 Task: Find connections with filter location Koforidua with filter topic #Feminismwith filter profile language German with filter current company Simplify Healthcare with filter school MVJ College of Engineering, Bangalore, India with filter industry Savings Institutions with filter service category AssistanceAdvertising with filter keywords title Financial Analyst
Action: Mouse moved to (160, 227)
Screenshot: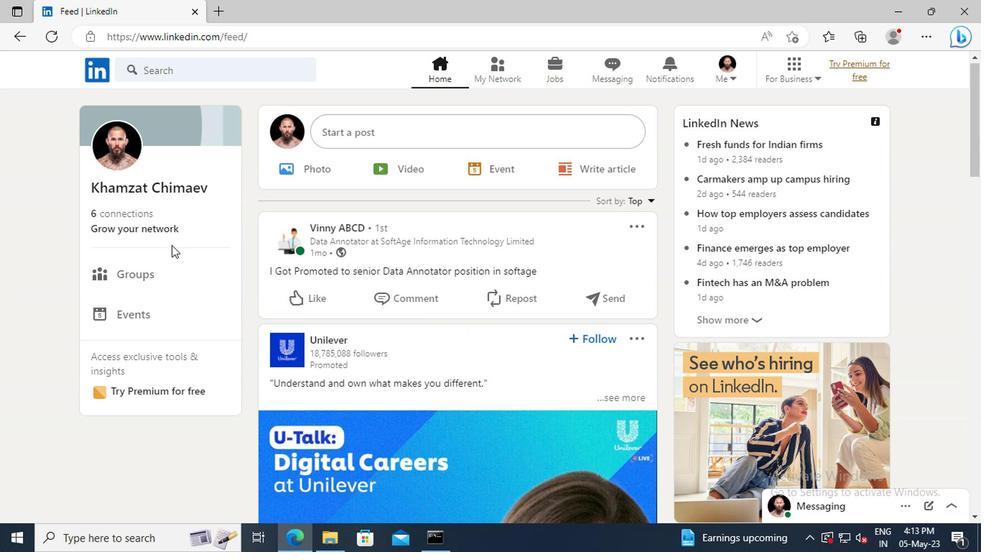 
Action: Mouse pressed left at (160, 227)
Screenshot: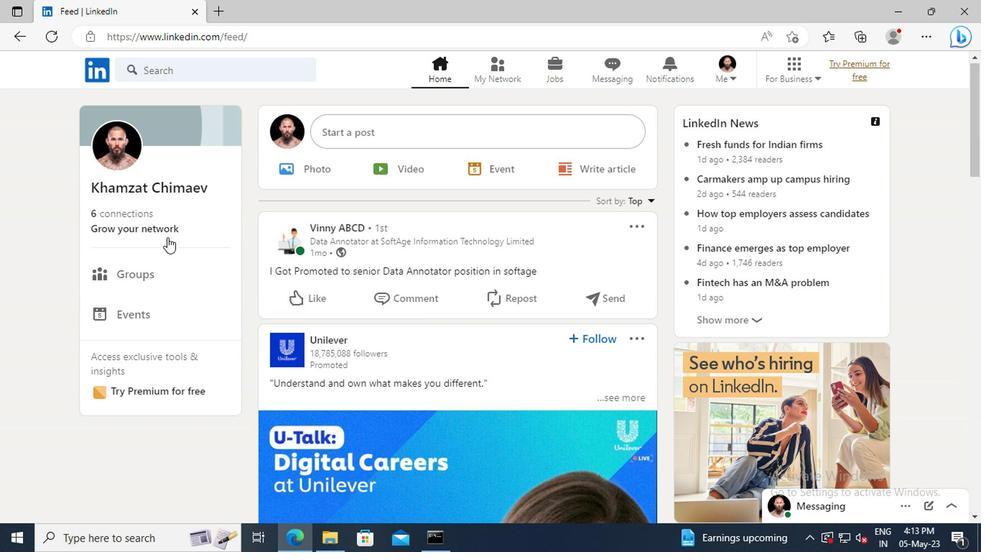 
Action: Mouse moved to (160, 150)
Screenshot: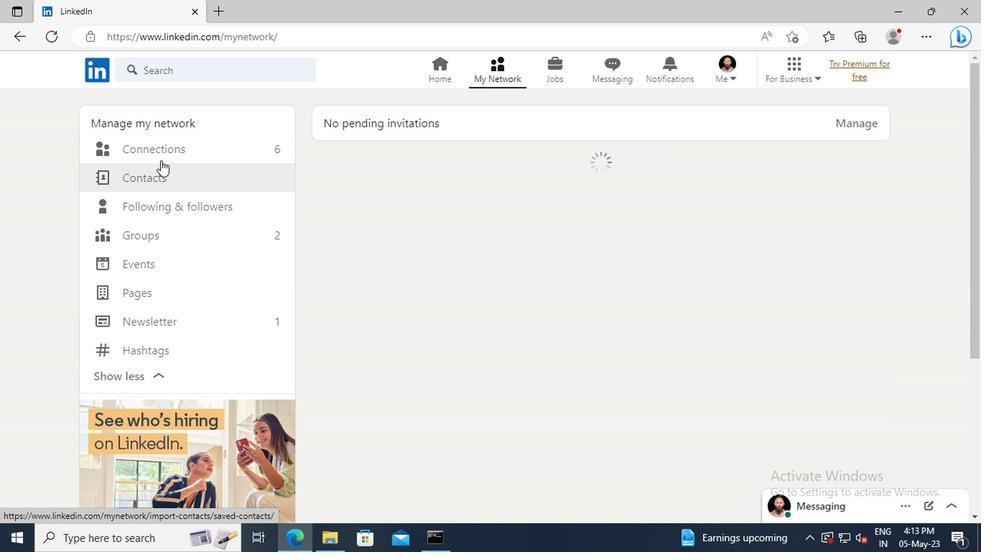 
Action: Mouse pressed left at (160, 150)
Screenshot: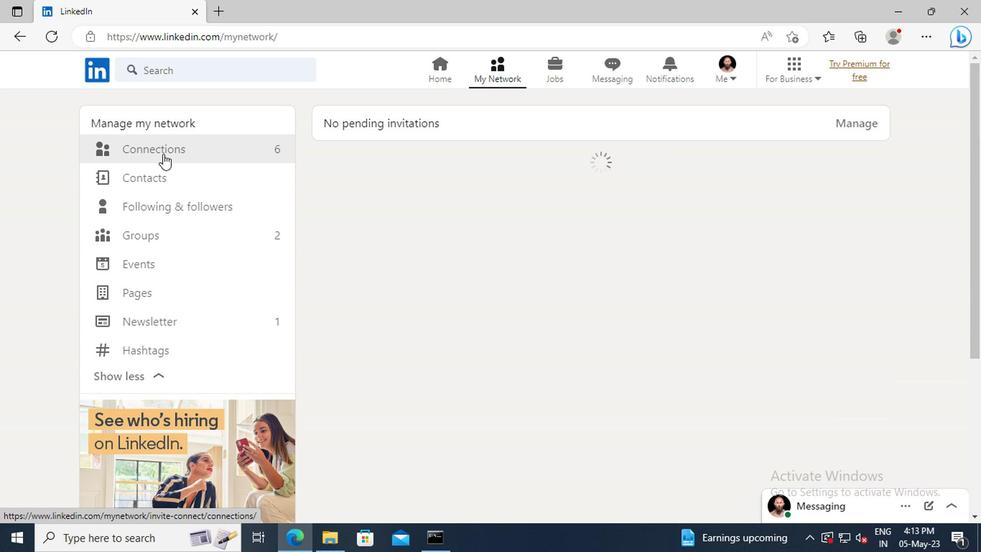 
Action: Mouse moved to (571, 150)
Screenshot: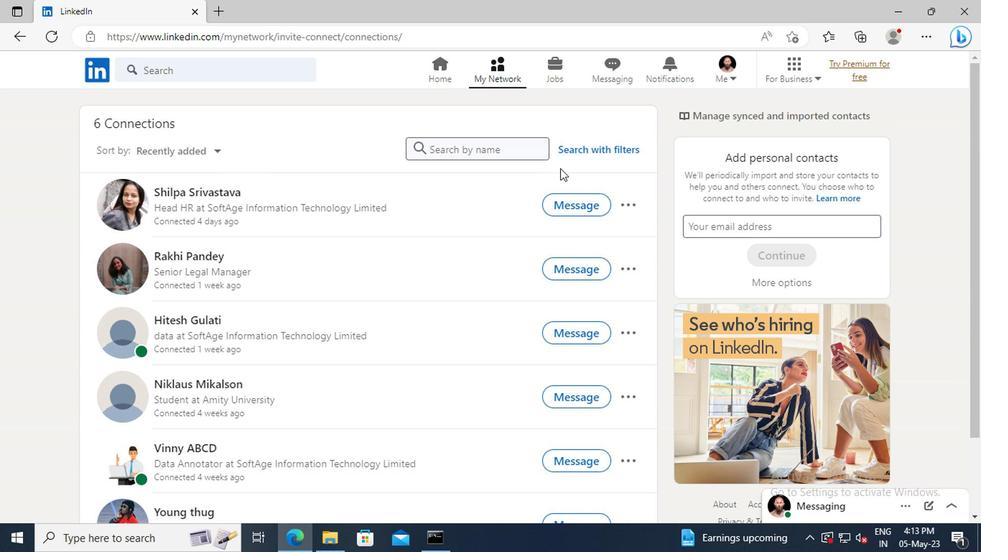 
Action: Mouse pressed left at (571, 150)
Screenshot: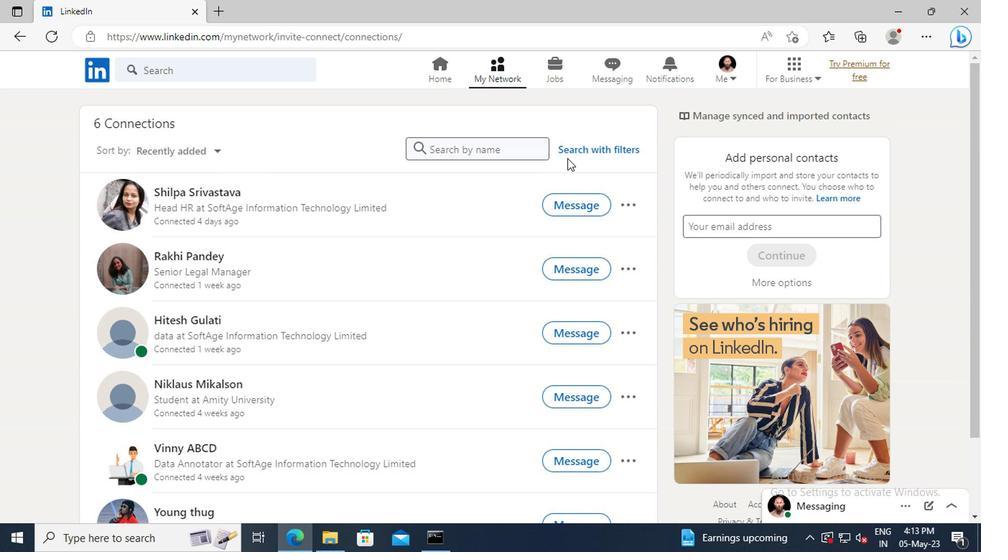 
Action: Mouse moved to (542, 114)
Screenshot: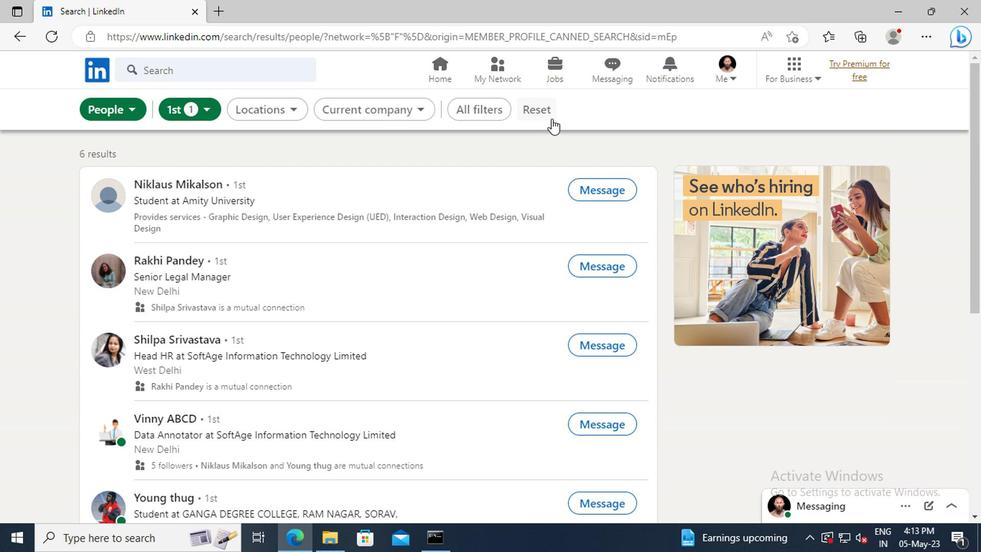 
Action: Mouse pressed left at (542, 114)
Screenshot: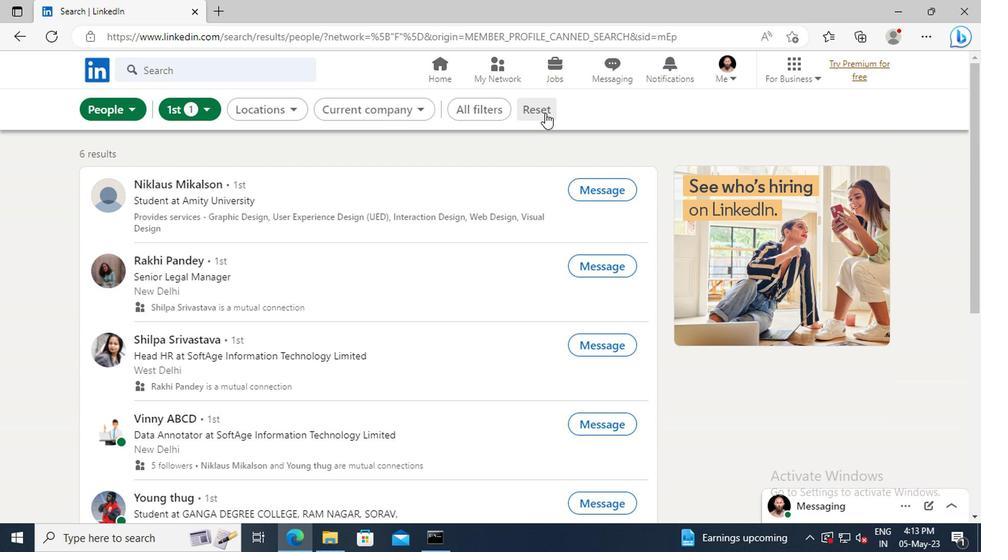 
Action: Mouse moved to (519, 114)
Screenshot: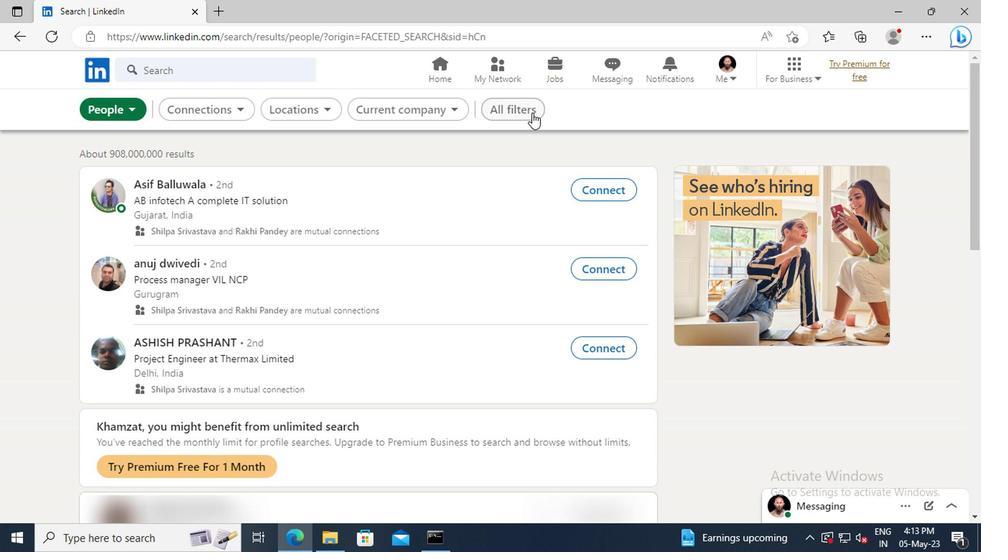 
Action: Mouse pressed left at (519, 114)
Screenshot: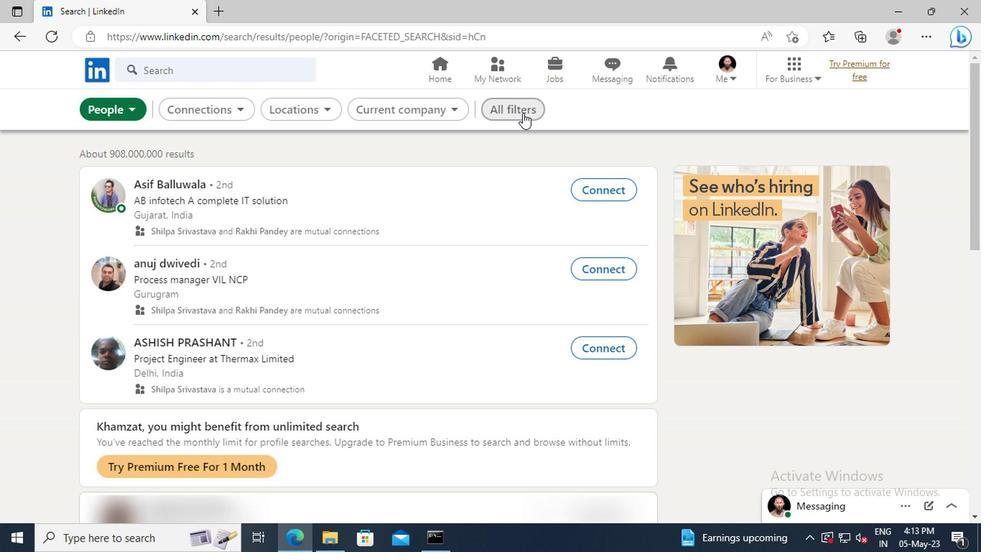 
Action: Mouse moved to (770, 274)
Screenshot: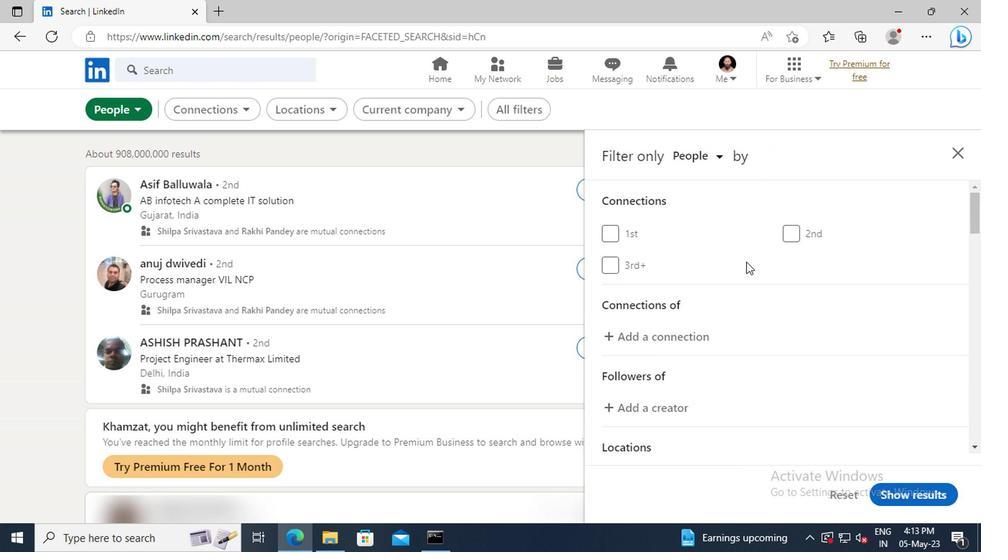 
Action: Mouse scrolled (770, 273) with delta (0, -1)
Screenshot: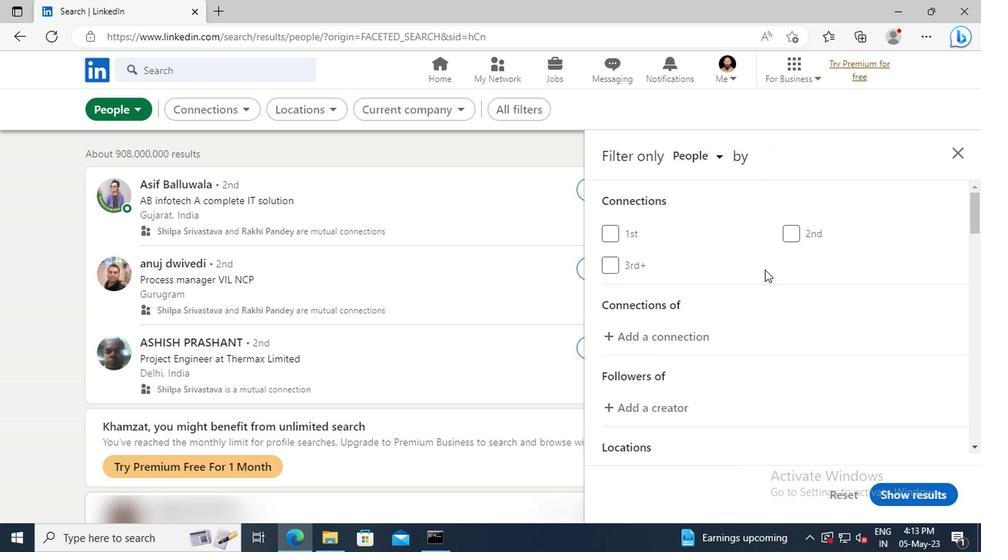 
Action: Mouse scrolled (770, 273) with delta (0, -1)
Screenshot: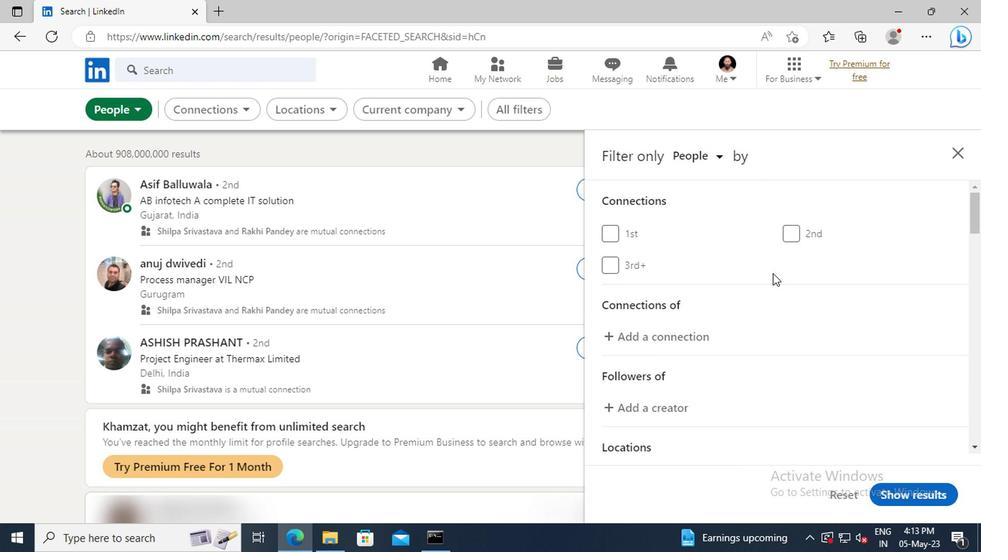 
Action: Mouse scrolled (770, 273) with delta (0, -1)
Screenshot: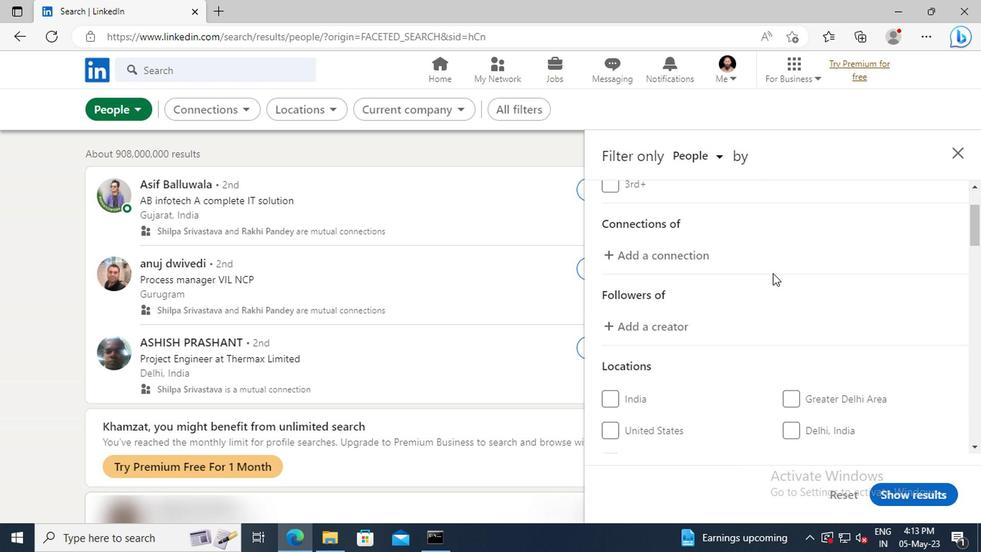 
Action: Mouse scrolled (770, 273) with delta (0, -1)
Screenshot: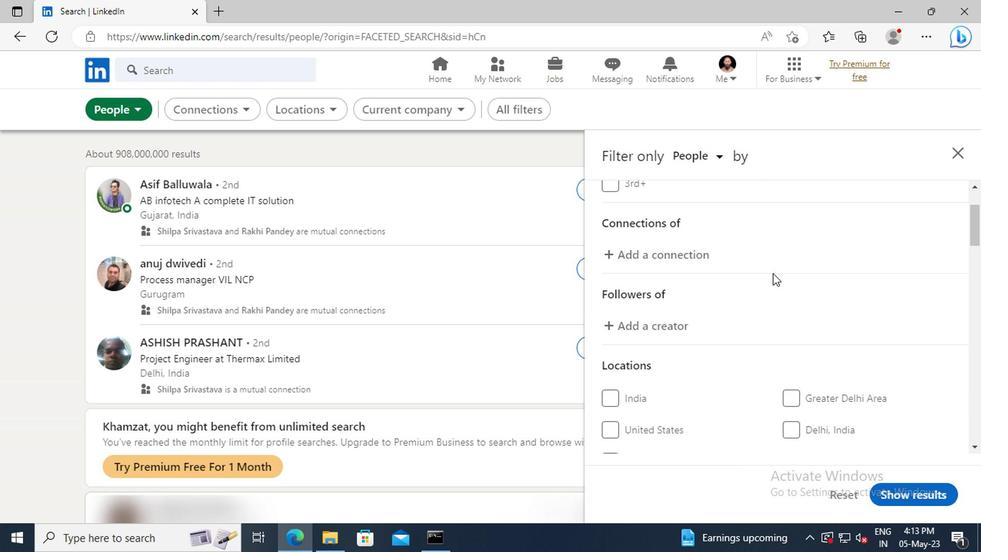 
Action: Mouse scrolled (770, 273) with delta (0, -1)
Screenshot: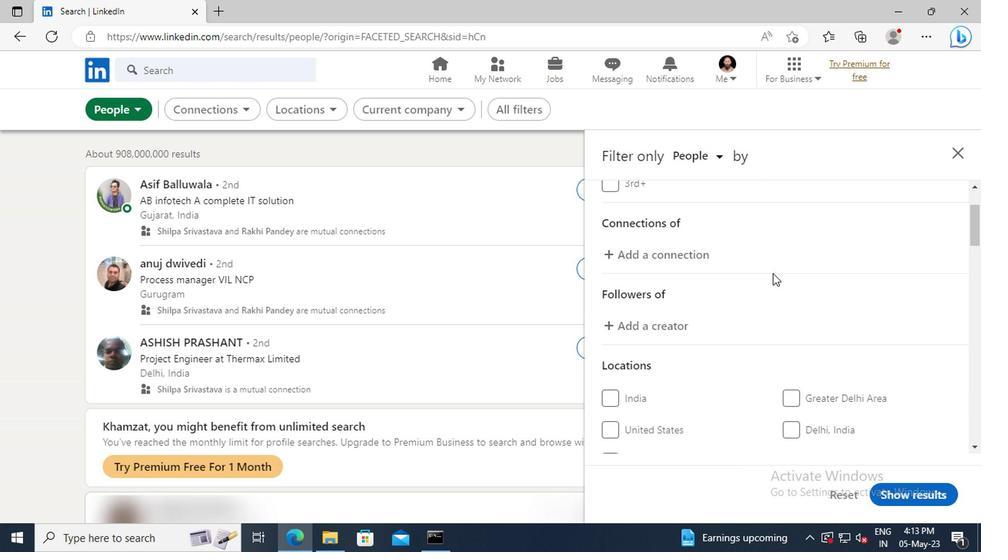 
Action: Mouse scrolled (770, 273) with delta (0, -1)
Screenshot: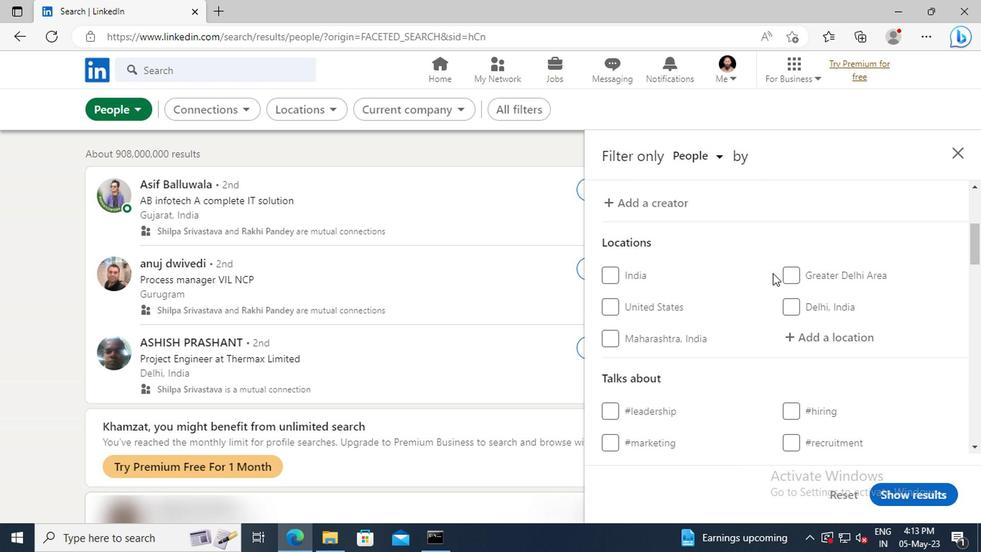 
Action: Mouse moved to (792, 297)
Screenshot: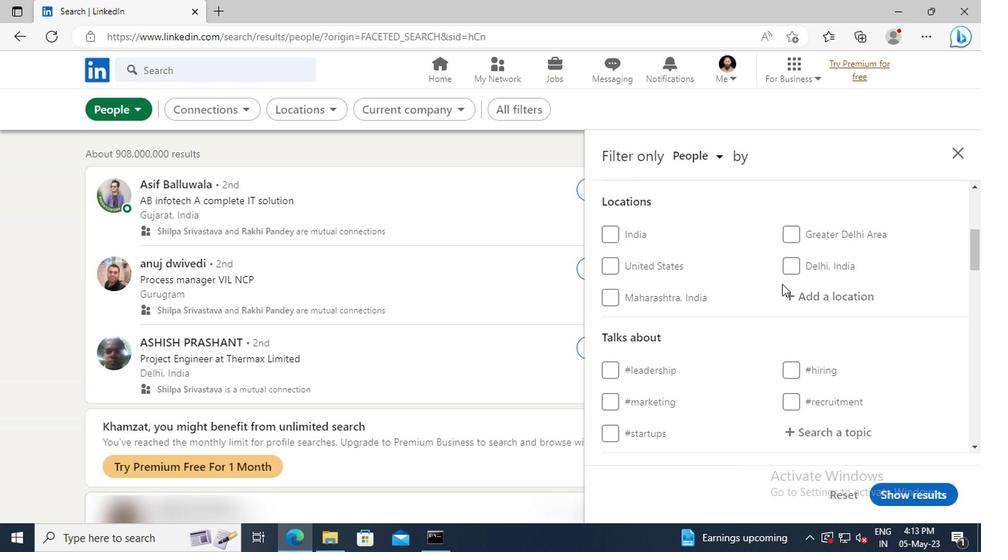 
Action: Mouse pressed left at (792, 297)
Screenshot: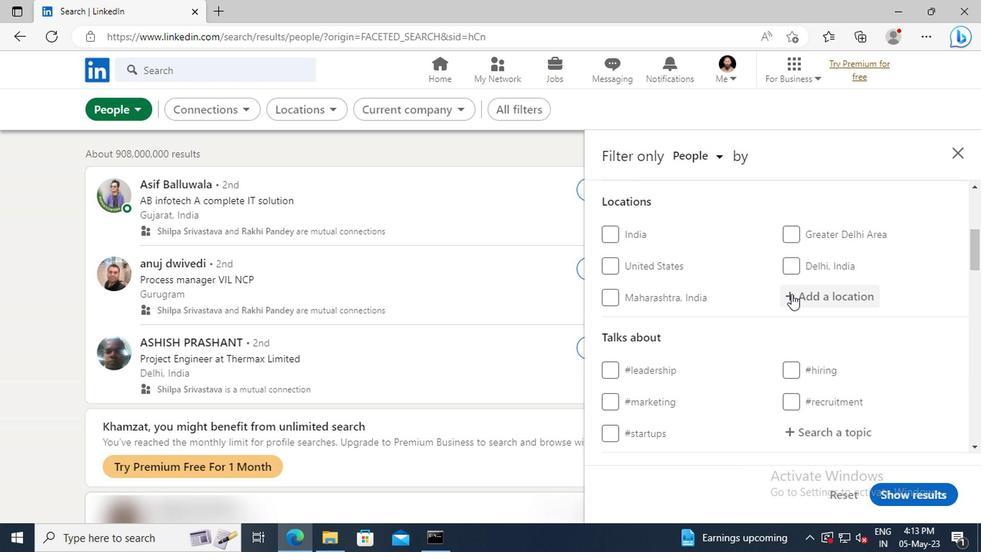 
Action: Key pressed <Key.shift>KOFORIDUA<Key.enter>
Screenshot: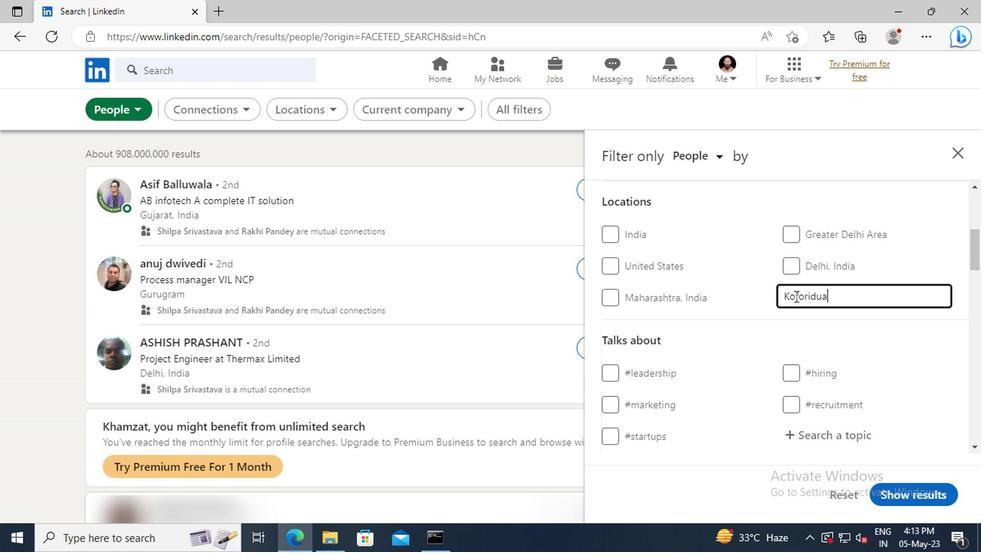 
Action: Mouse scrolled (792, 296) with delta (0, -1)
Screenshot: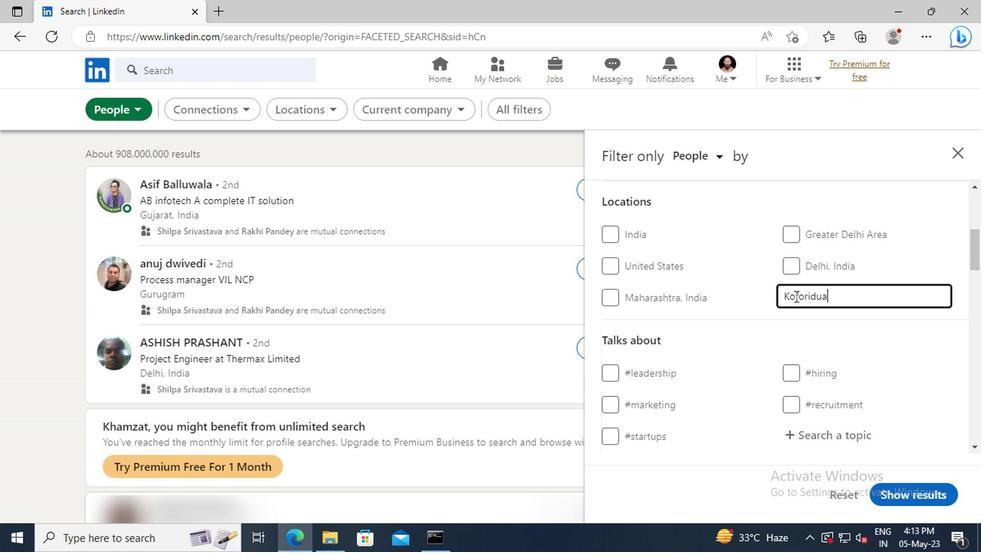 
Action: Mouse scrolled (792, 296) with delta (0, -1)
Screenshot: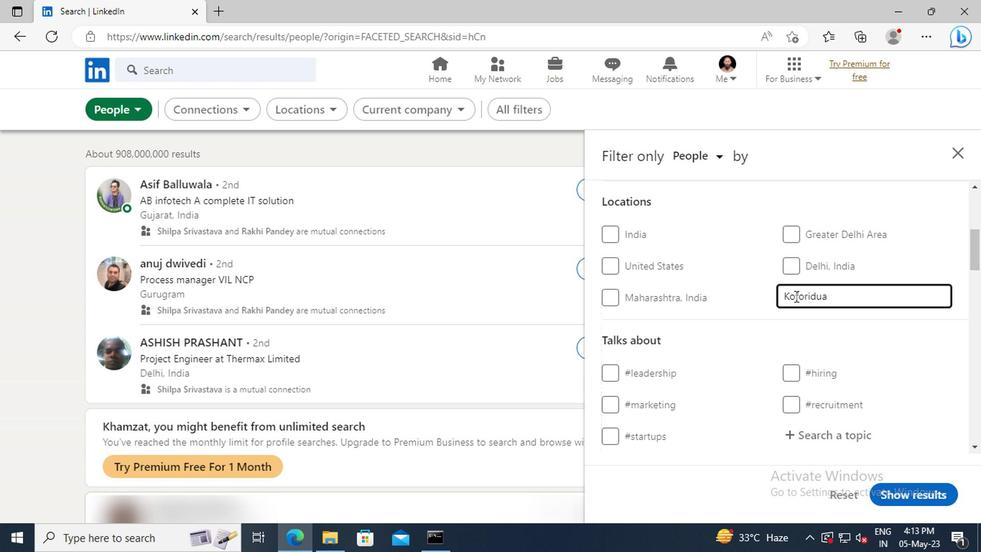 
Action: Mouse scrolled (792, 296) with delta (0, -1)
Screenshot: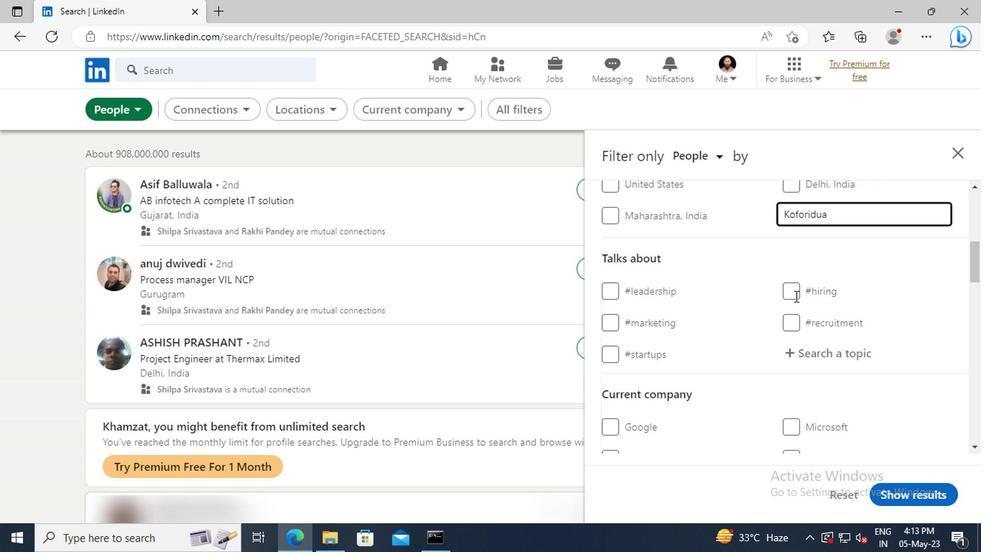 
Action: Mouse moved to (797, 310)
Screenshot: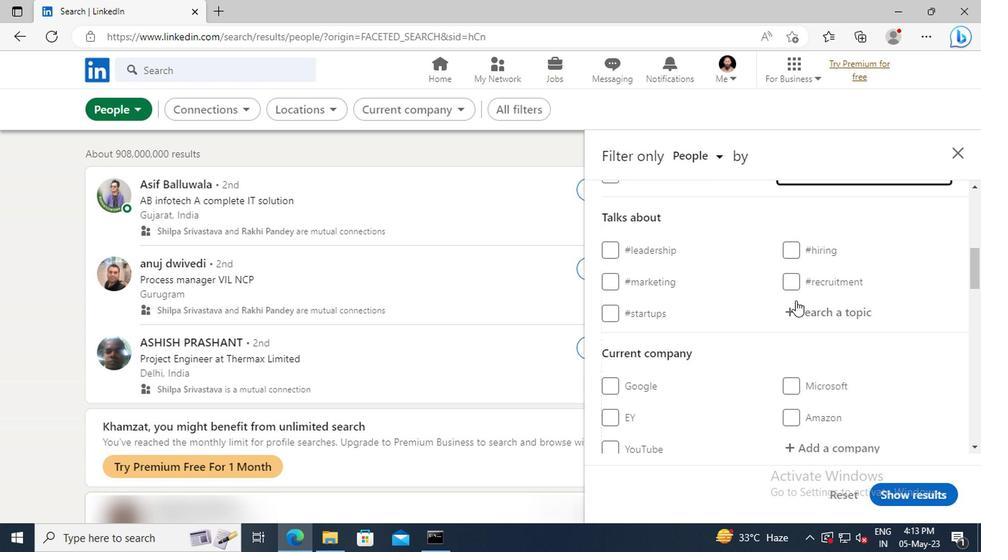 
Action: Mouse pressed left at (797, 310)
Screenshot: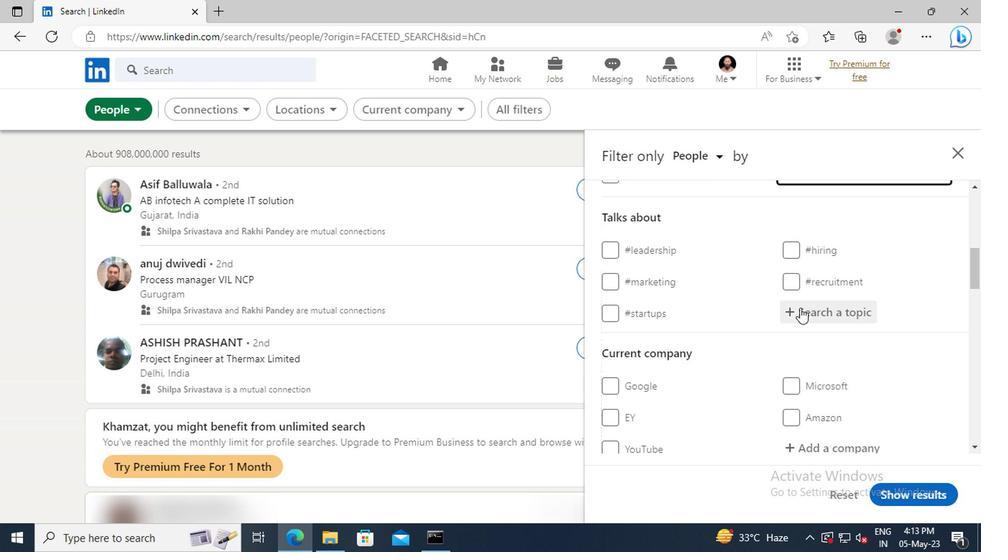 
Action: Key pressed <Key.shift>FEMINISM
Screenshot: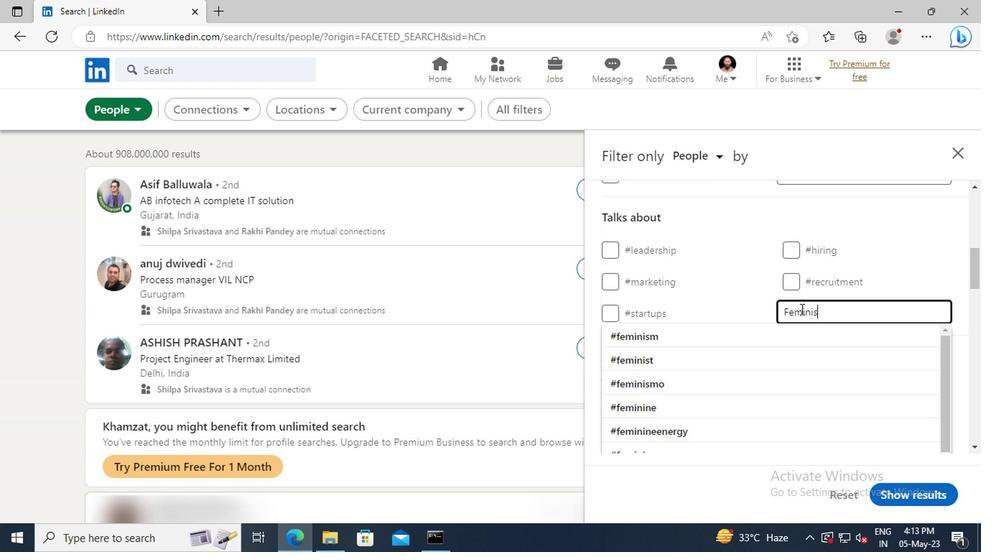 
Action: Mouse moved to (798, 332)
Screenshot: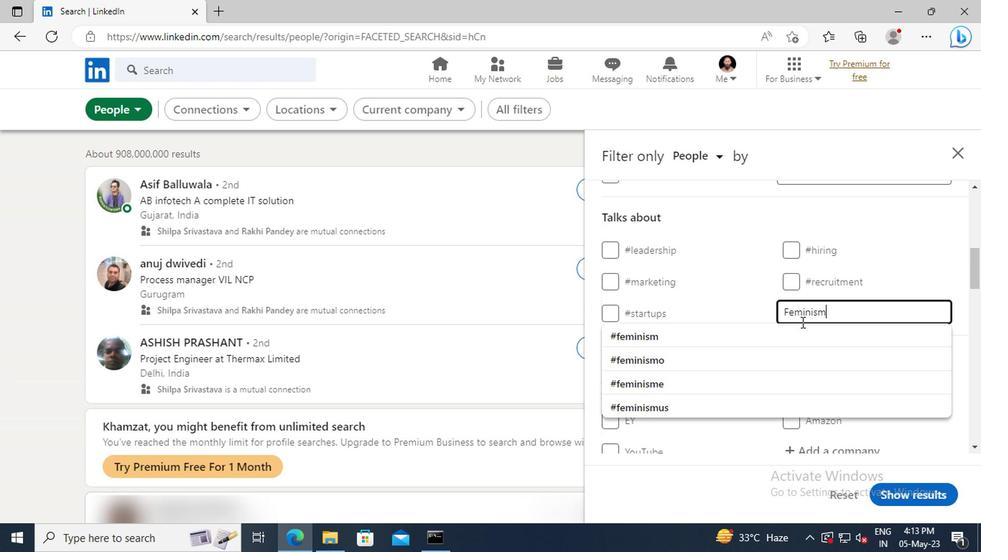 
Action: Mouse pressed left at (798, 332)
Screenshot: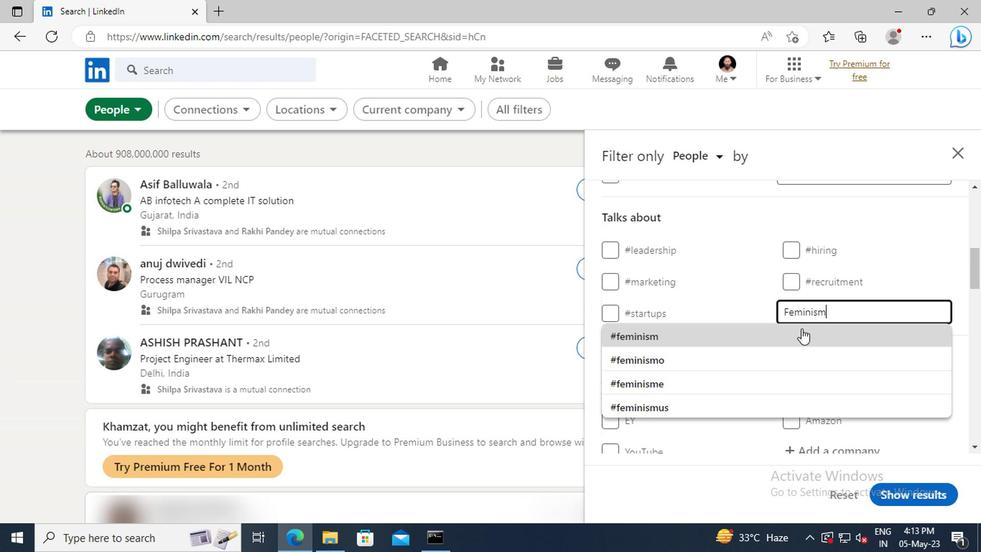 
Action: Mouse scrolled (798, 331) with delta (0, 0)
Screenshot: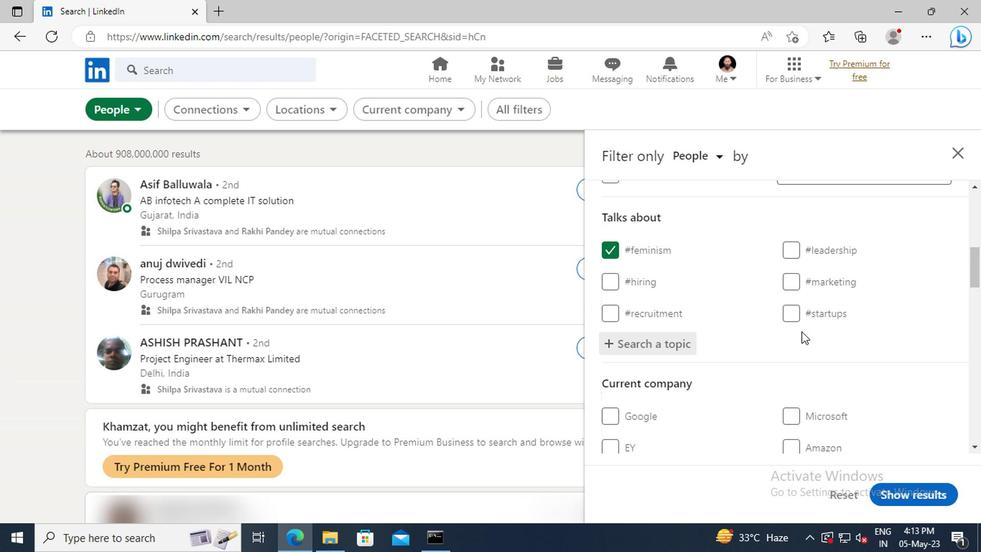 
Action: Mouse scrolled (798, 331) with delta (0, 0)
Screenshot: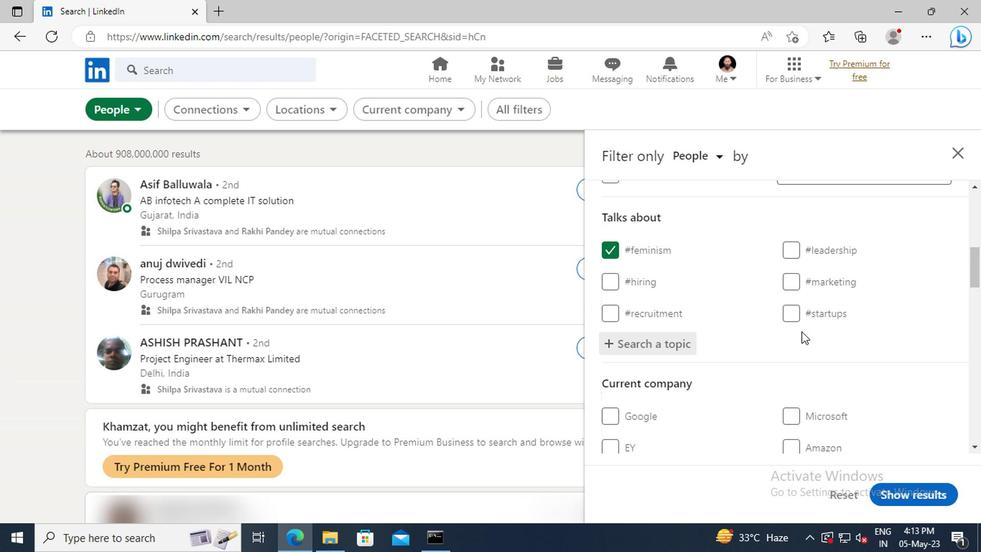 
Action: Mouse scrolled (798, 331) with delta (0, 0)
Screenshot: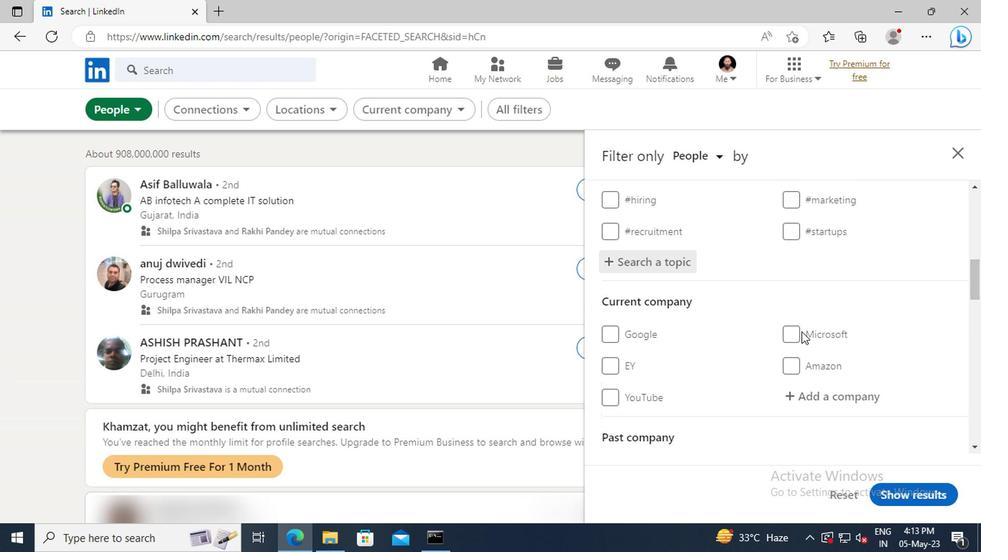 
Action: Mouse scrolled (798, 331) with delta (0, 0)
Screenshot: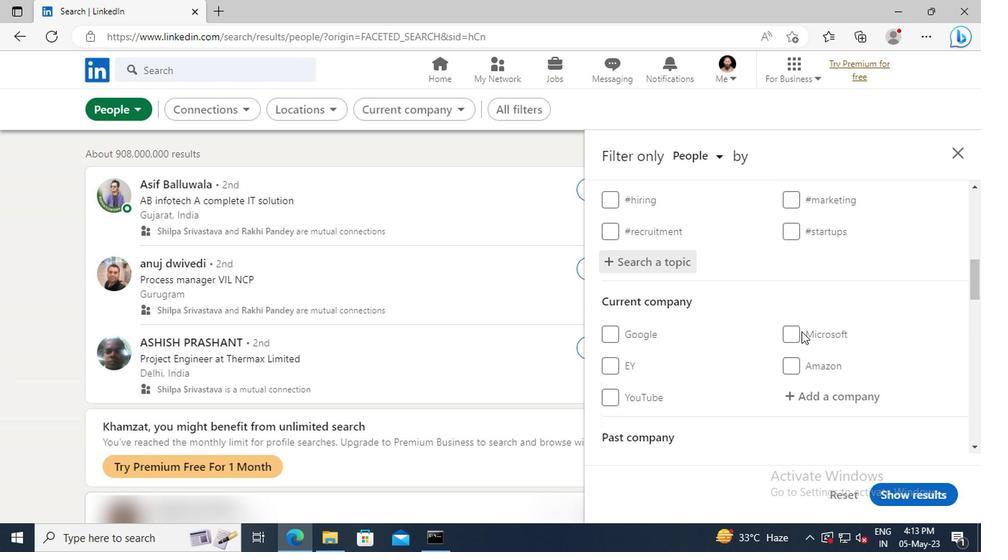 
Action: Mouse scrolled (798, 331) with delta (0, 0)
Screenshot: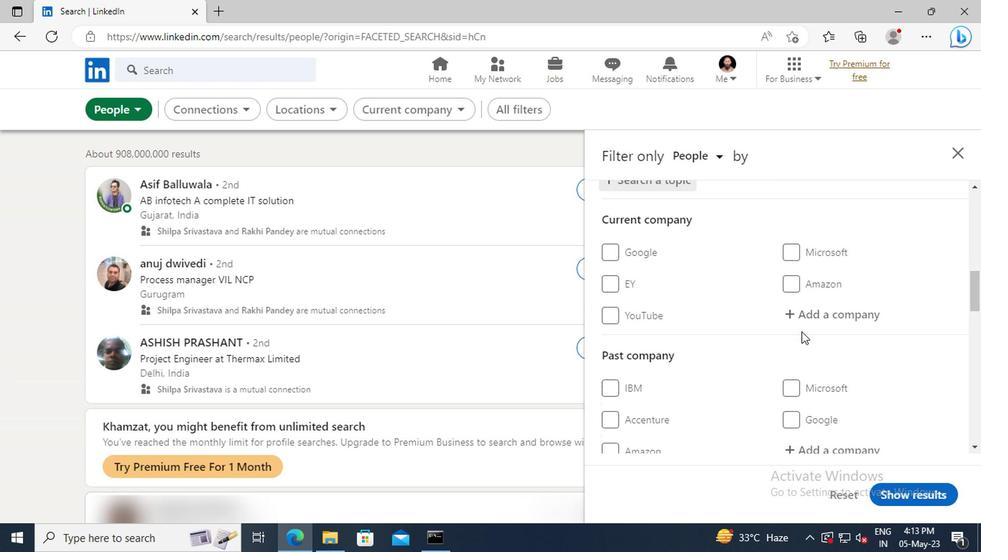 
Action: Mouse scrolled (798, 331) with delta (0, 0)
Screenshot: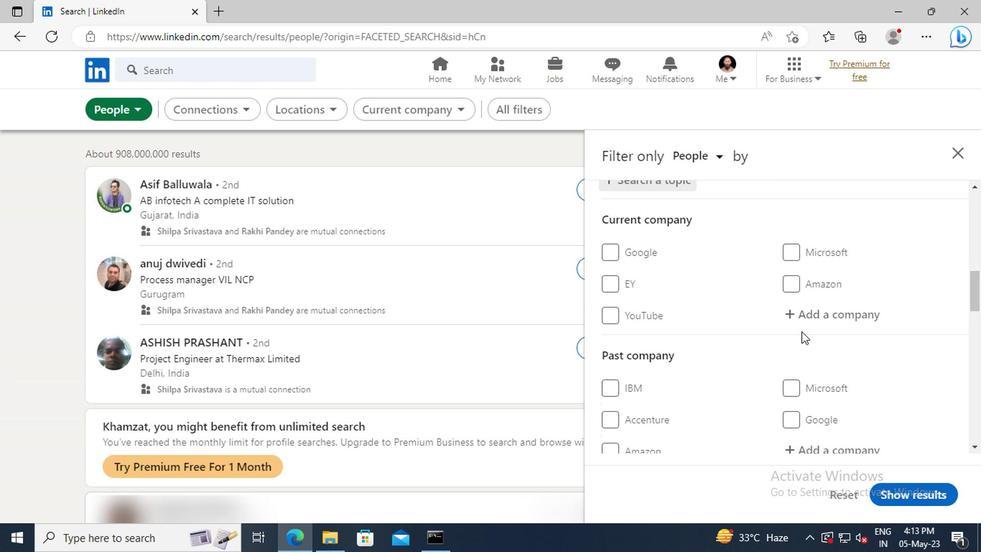 
Action: Mouse scrolled (798, 331) with delta (0, 0)
Screenshot: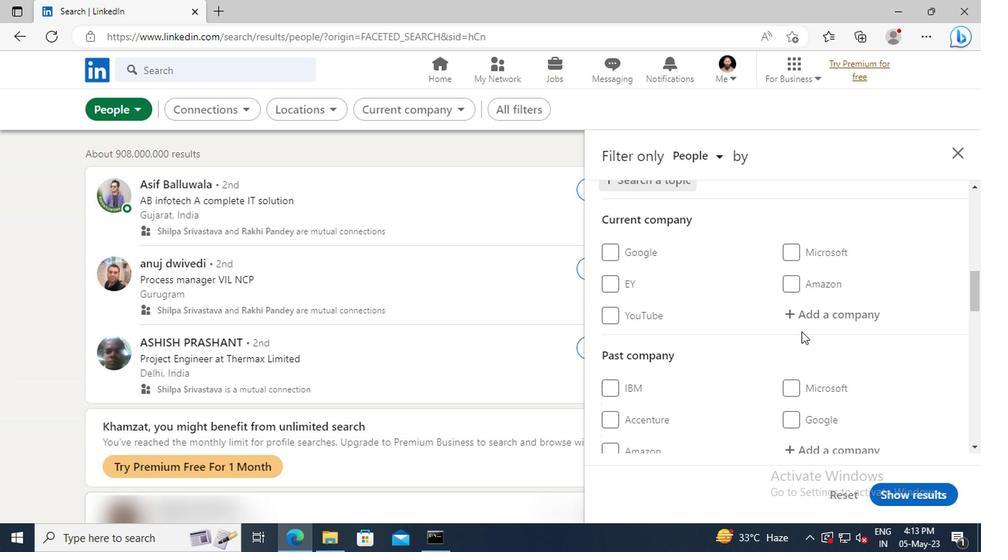 
Action: Mouse scrolled (798, 331) with delta (0, 0)
Screenshot: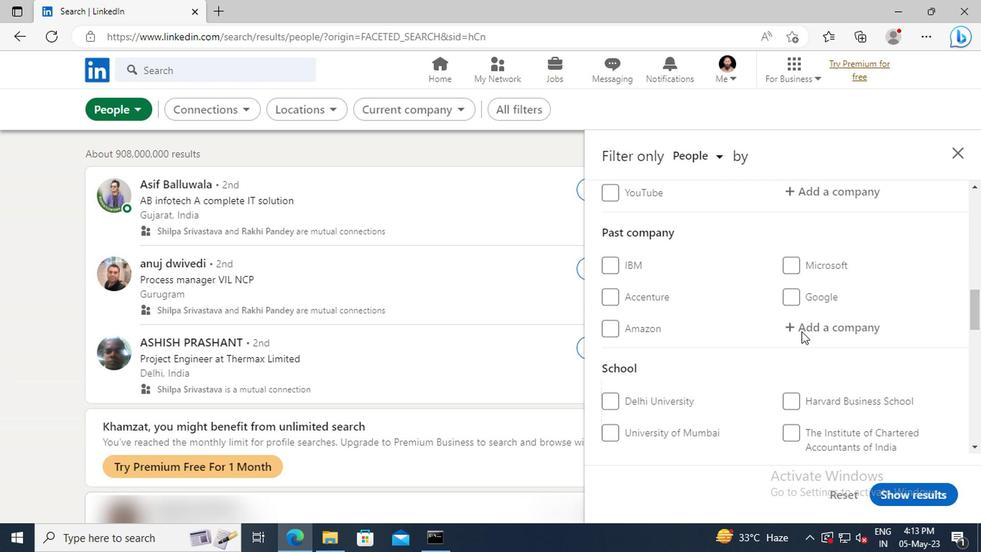 
Action: Mouse scrolled (798, 331) with delta (0, 0)
Screenshot: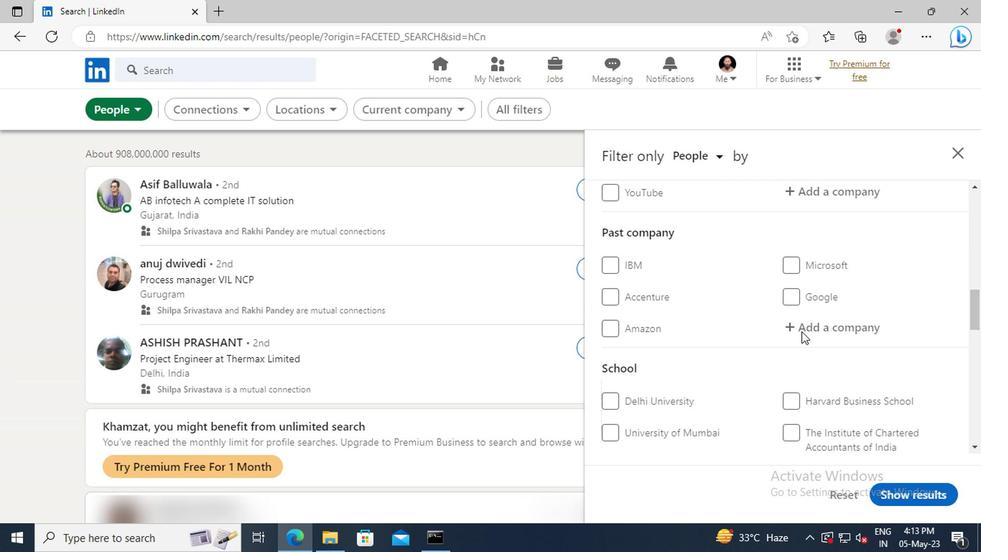 
Action: Mouse scrolled (798, 331) with delta (0, 0)
Screenshot: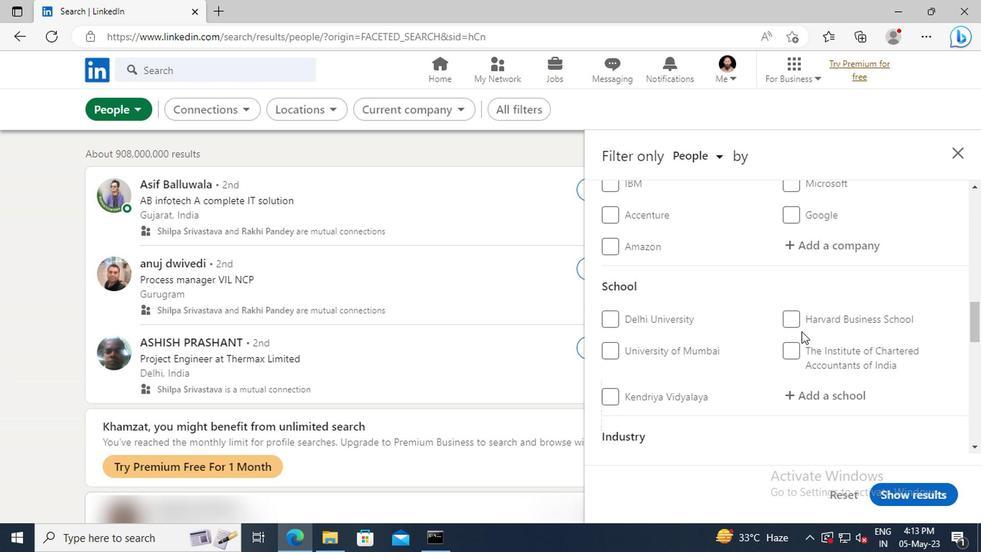 
Action: Mouse scrolled (798, 331) with delta (0, 0)
Screenshot: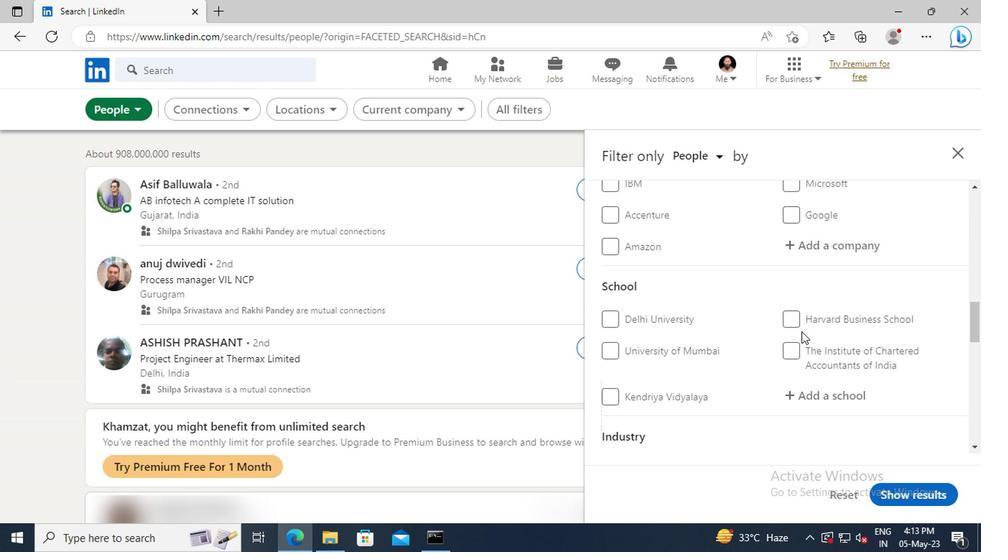 
Action: Mouse scrolled (798, 331) with delta (0, 0)
Screenshot: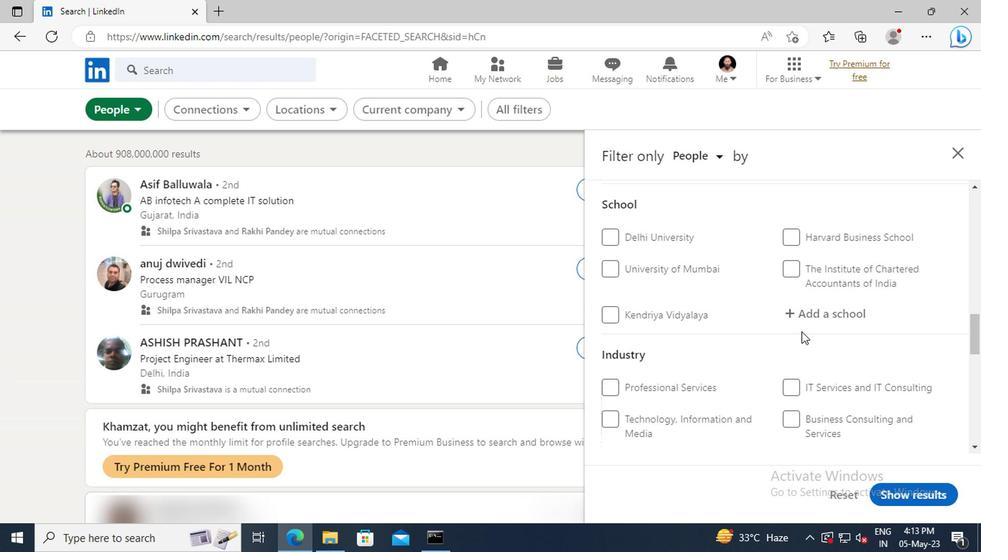 
Action: Mouse scrolled (798, 331) with delta (0, 0)
Screenshot: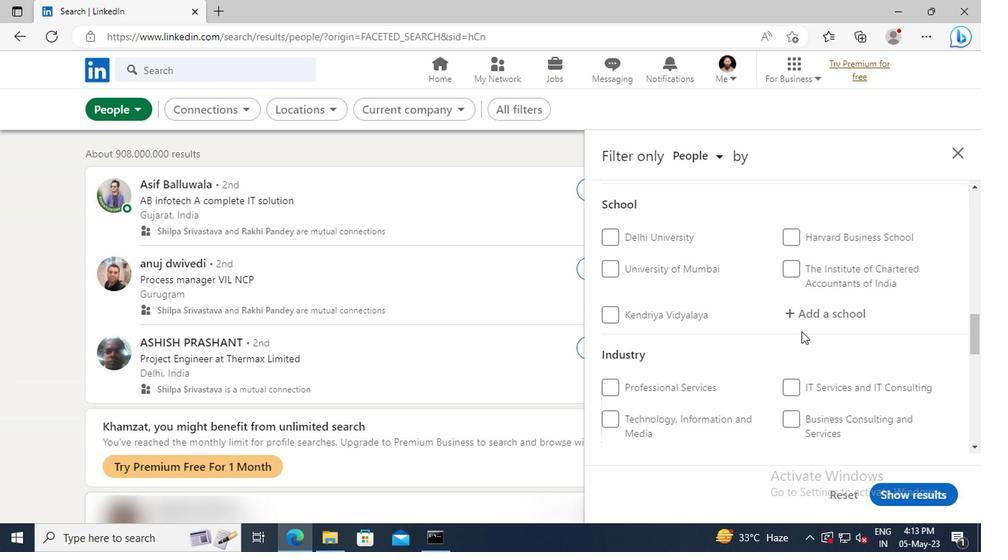 
Action: Mouse scrolled (798, 331) with delta (0, 0)
Screenshot: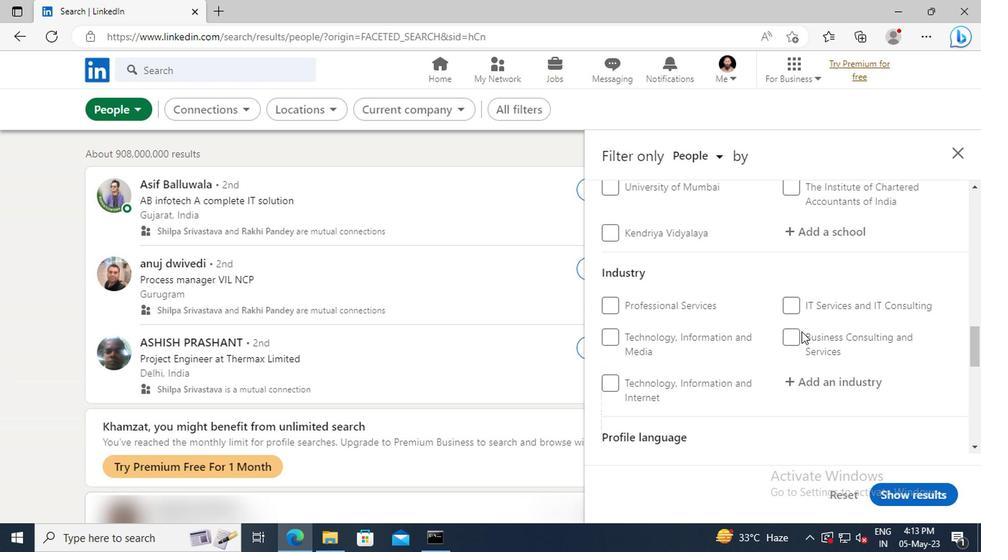 
Action: Mouse scrolled (798, 331) with delta (0, 0)
Screenshot: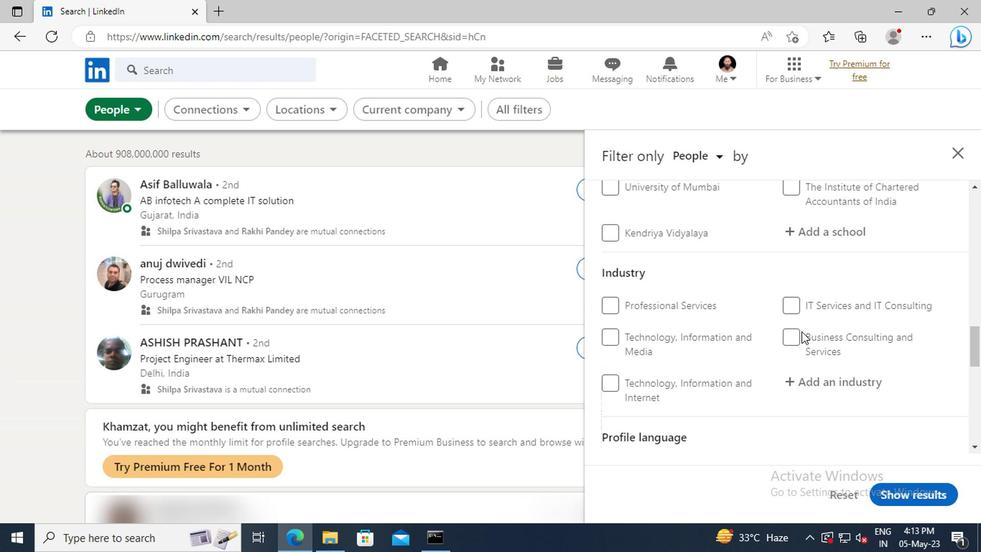 
Action: Mouse scrolled (798, 331) with delta (0, 0)
Screenshot: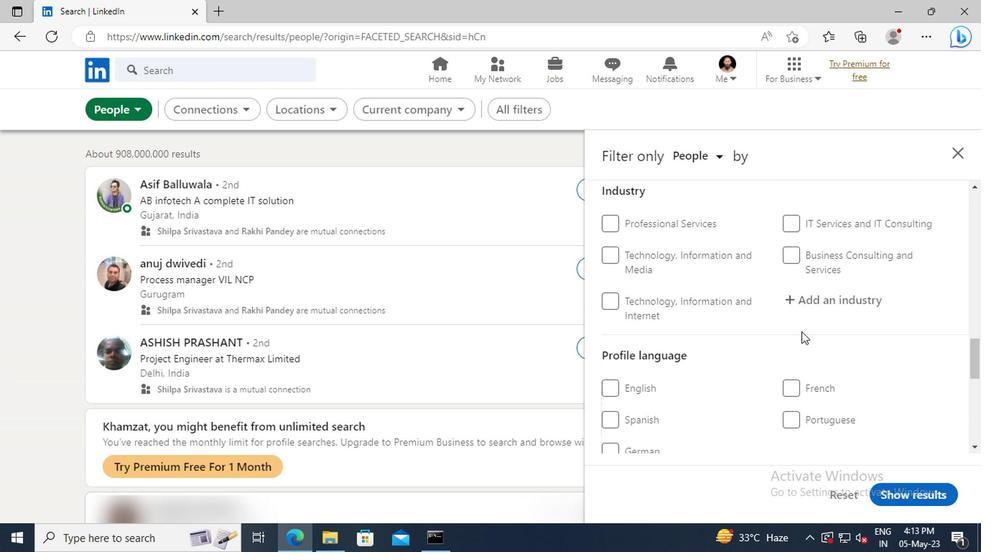 
Action: Mouse scrolled (798, 331) with delta (0, 0)
Screenshot: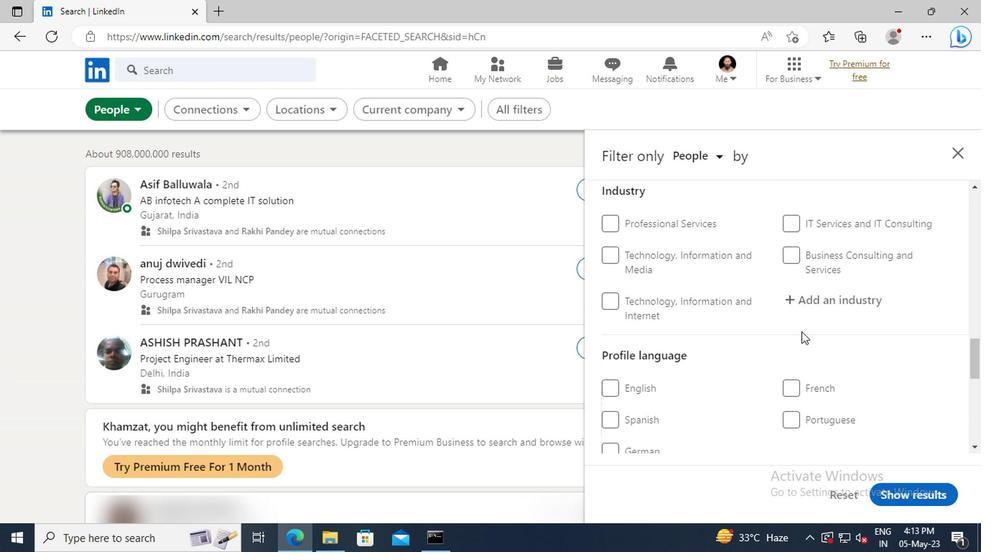 
Action: Mouse moved to (606, 373)
Screenshot: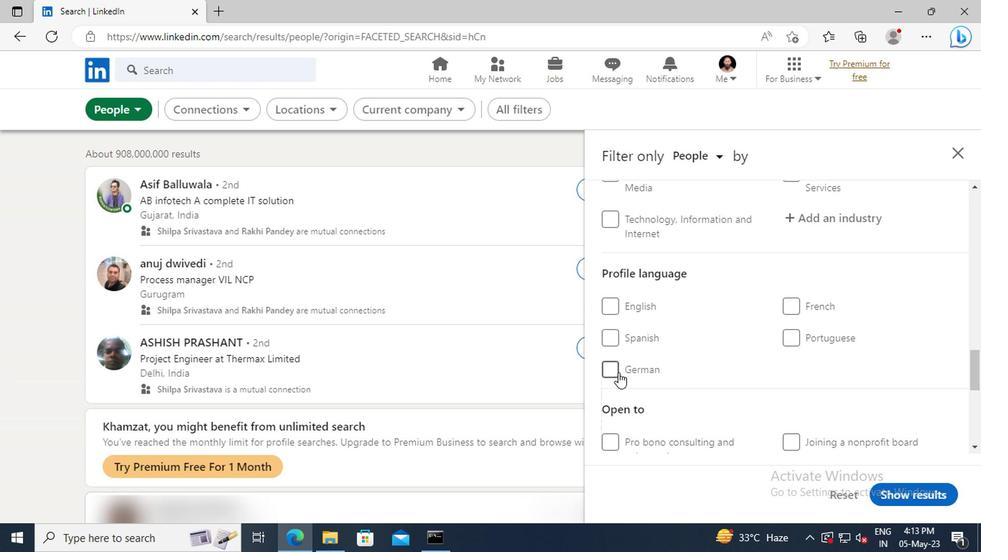 
Action: Mouse pressed left at (606, 373)
Screenshot: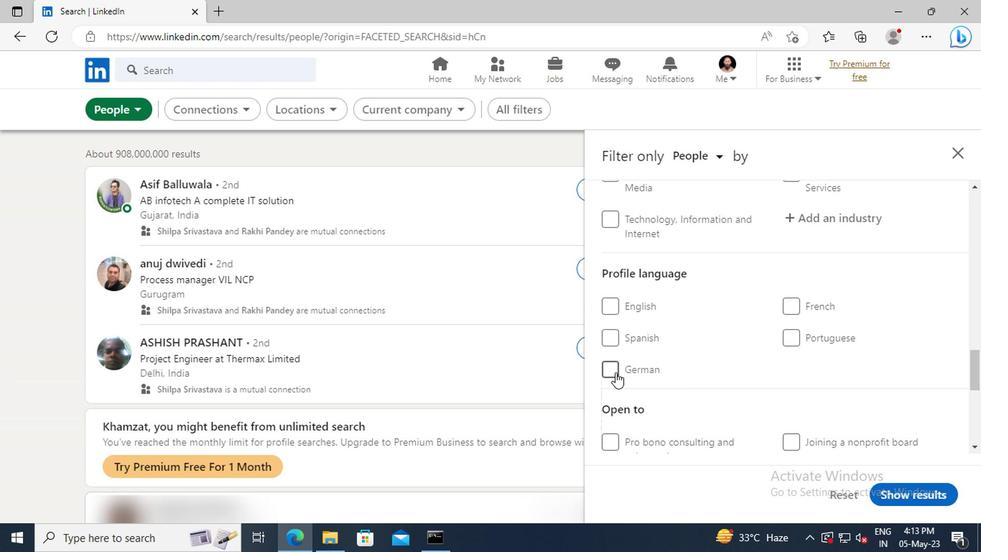 
Action: Mouse moved to (763, 358)
Screenshot: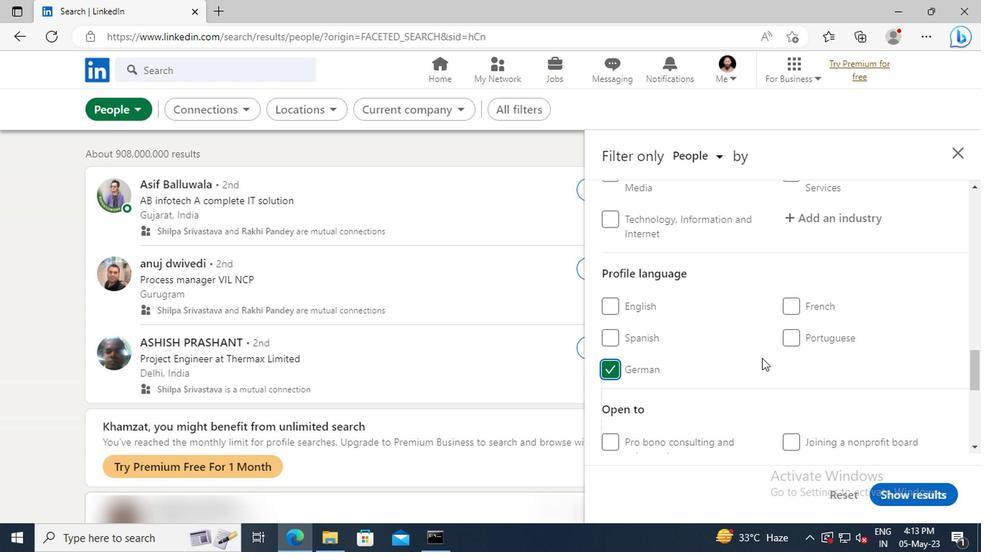 
Action: Mouse scrolled (763, 359) with delta (0, 0)
Screenshot: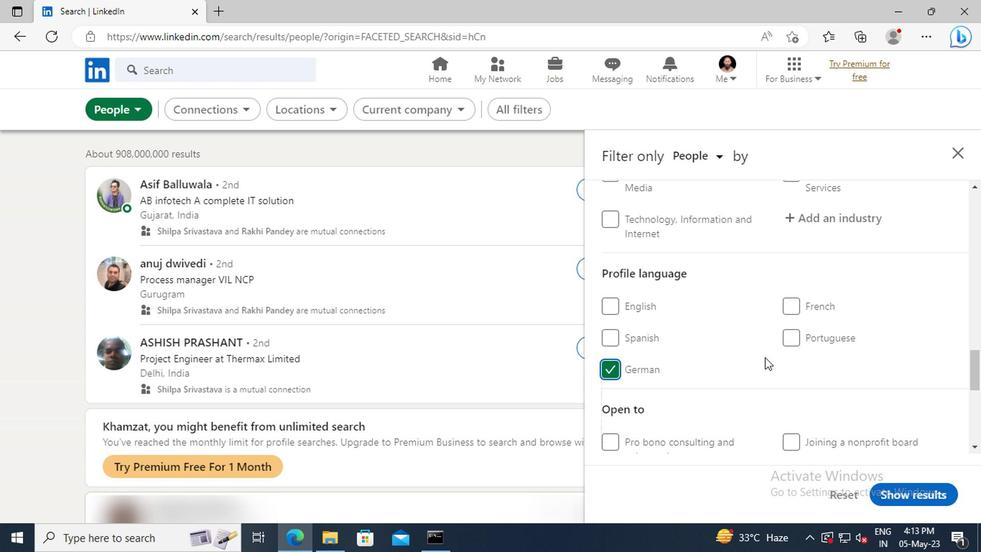 
Action: Mouse scrolled (763, 359) with delta (0, 0)
Screenshot: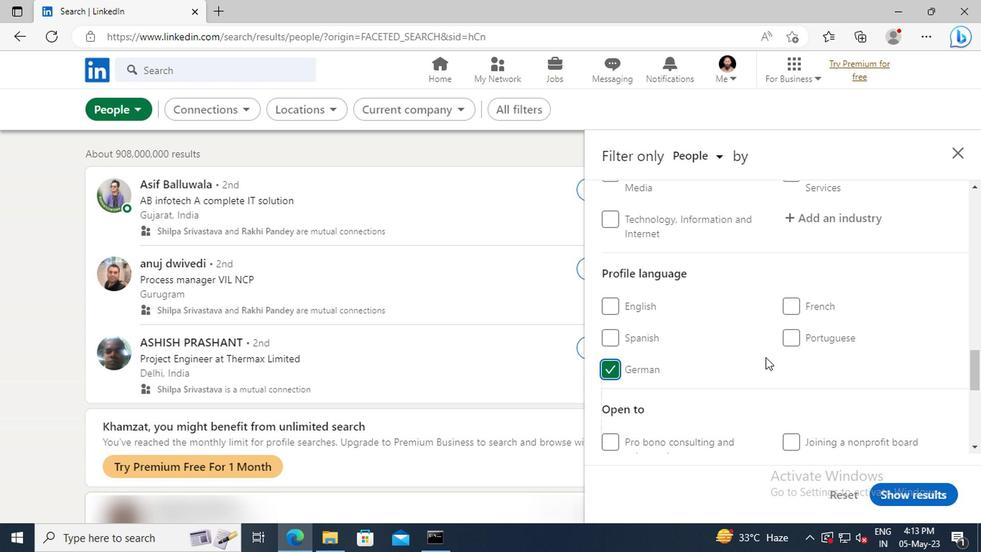 
Action: Mouse scrolled (763, 359) with delta (0, 0)
Screenshot: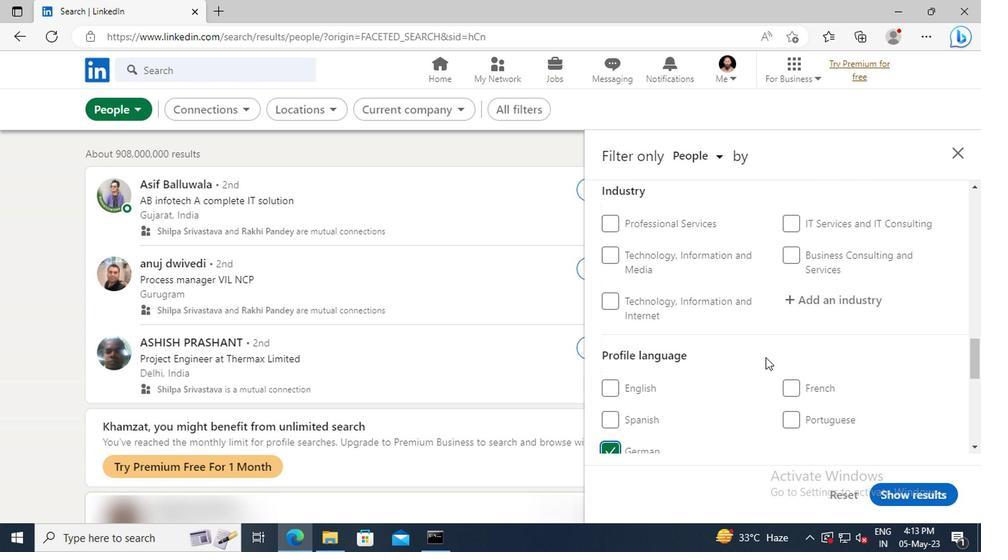 
Action: Mouse scrolled (763, 359) with delta (0, 0)
Screenshot: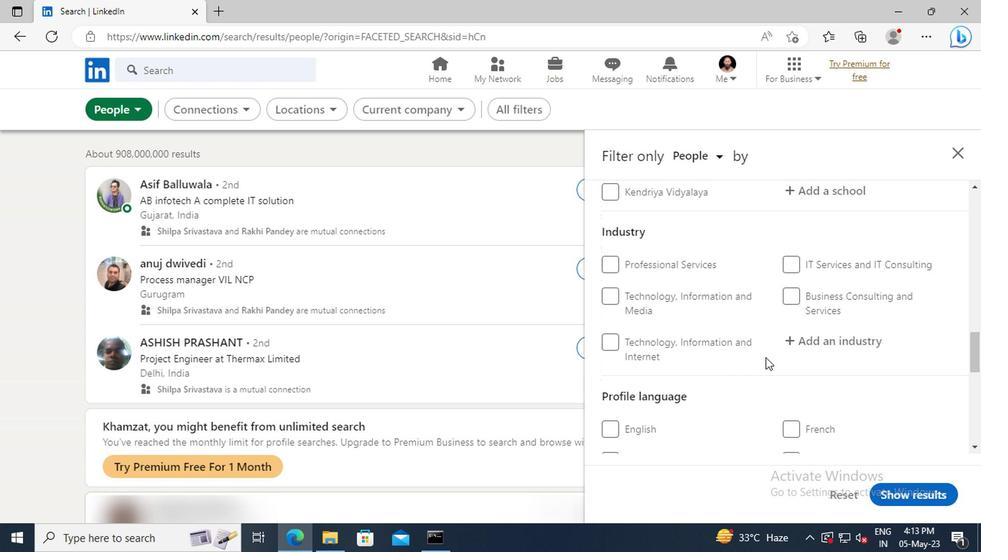 
Action: Mouse scrolled (763, 359) with delta (0, 0)
Screenshot: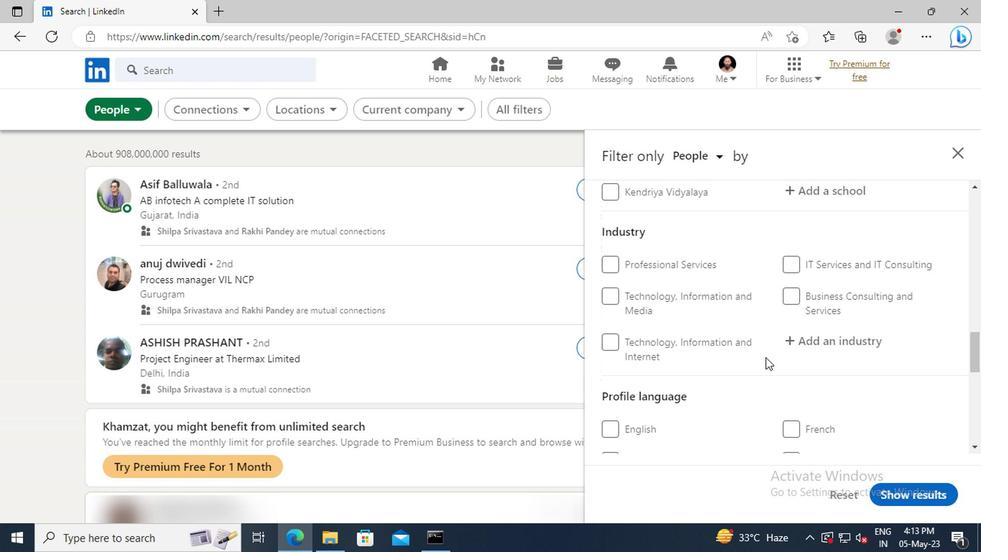 
Action: Mouse scrolled (763, 359) with delta (0, 0)
Screenshot: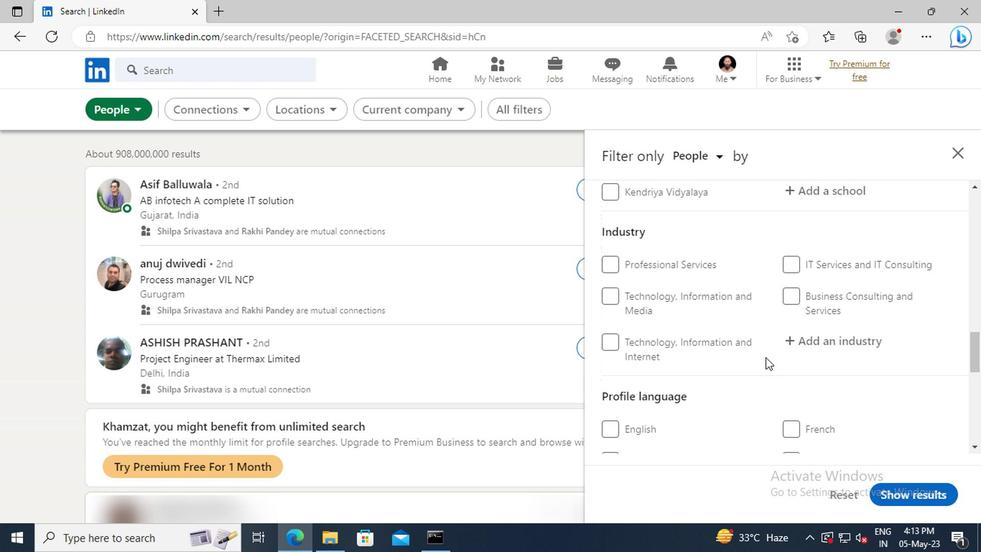 
Action: Mouse scrolled (763, 359) with delta (0, 0)
Screenshot: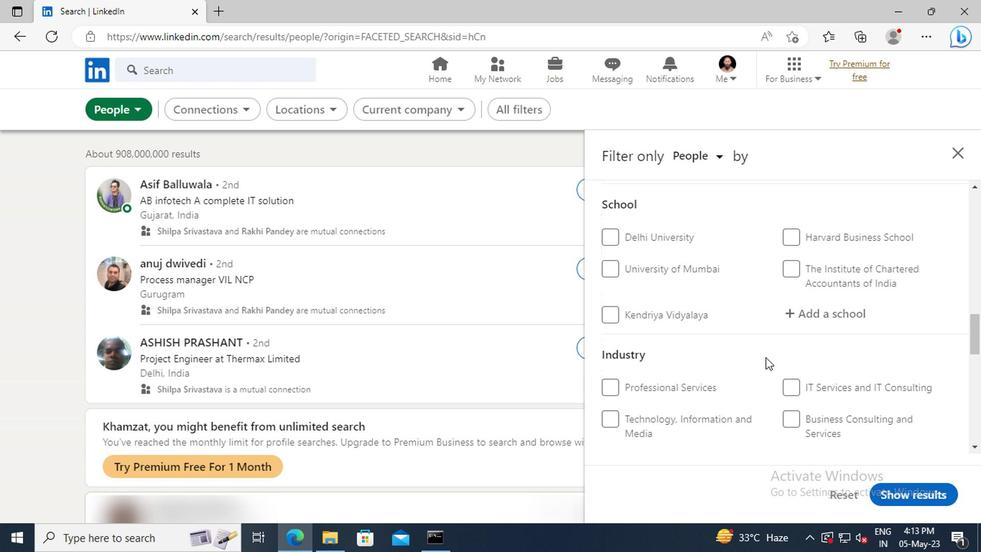 
Action: Mouse scrolled (763, 359) with delta (0, 0)
Screenshot: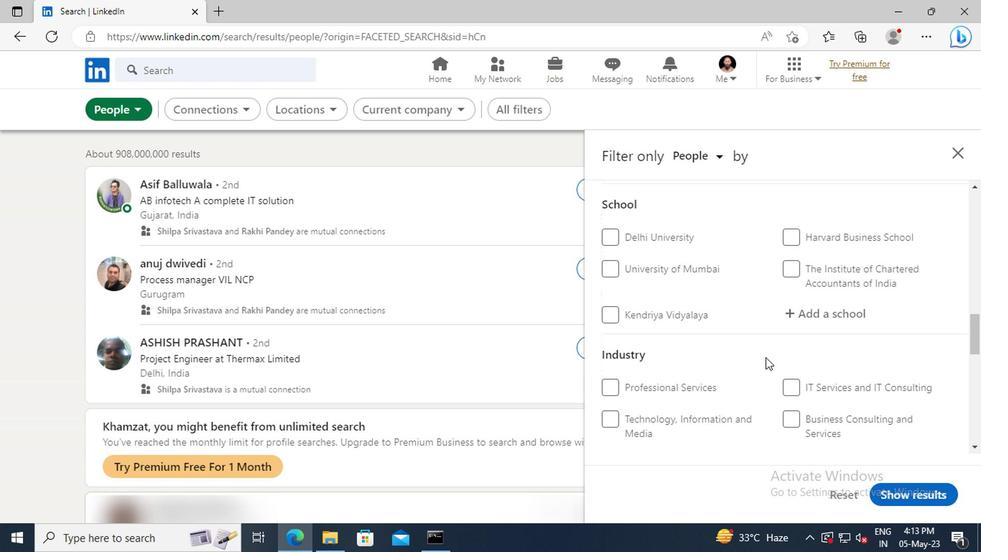 
Action: Mouse scrolled (763, 359) with delta (0, 0)
Screenshot: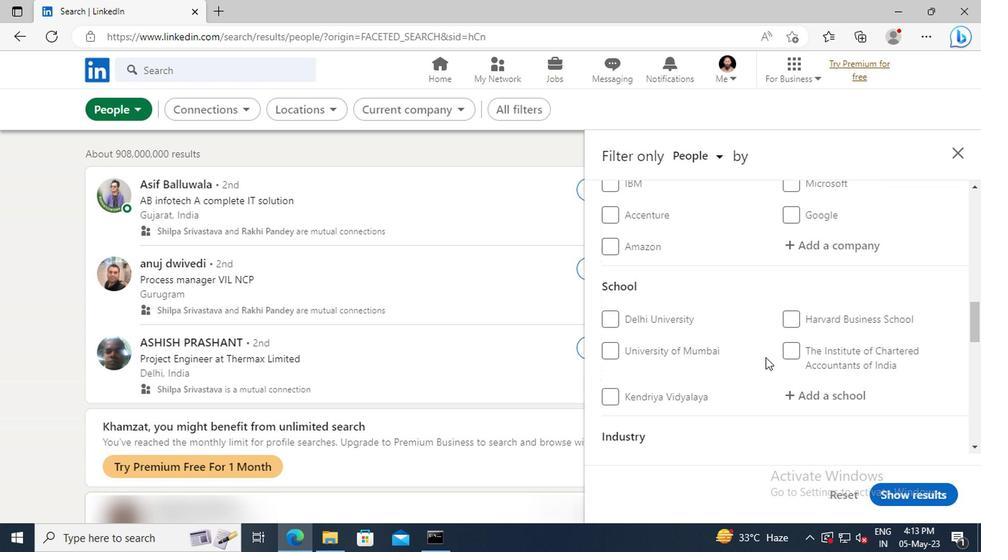 
Action: Mouse scrolled (763, 359) with delta (0, 0)
Screenshot: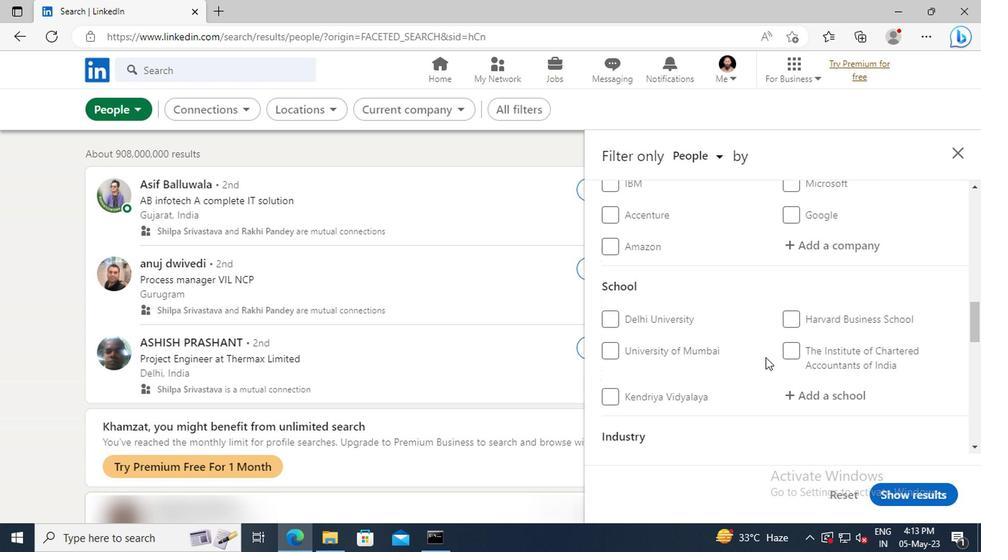 
Action: Mouse scrolled (763, 359) with delta (0, 0)
Screenshot: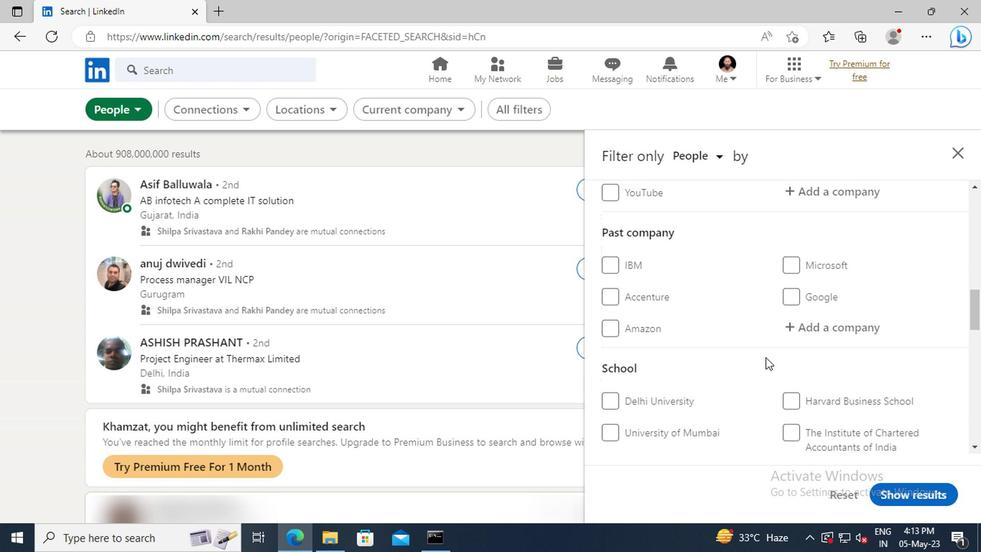 
Action: Mouse scrolled (763, 359) with delta (0, 0)
Screenshot: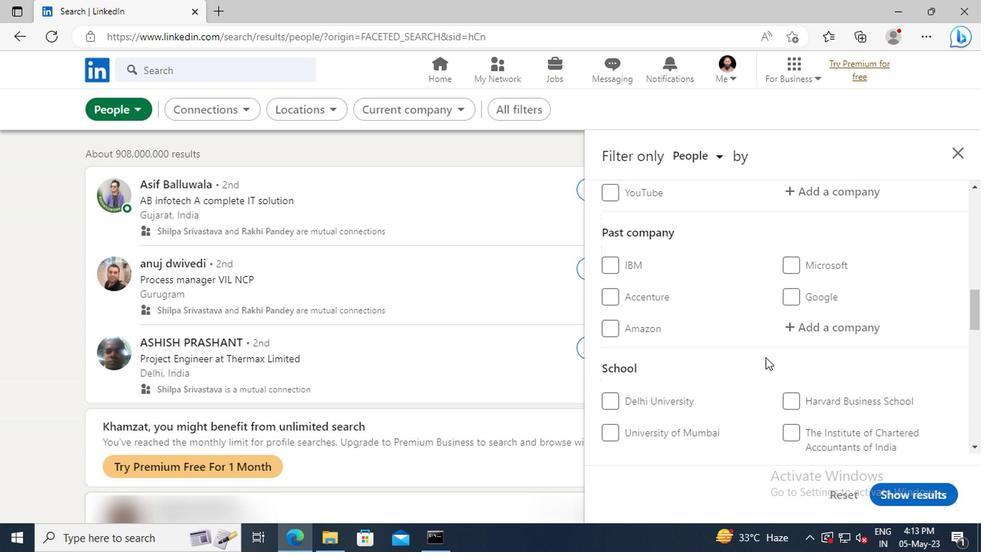 
Action: Mouse scrolled (763, 359) with delta (0, 0)
Screenshot: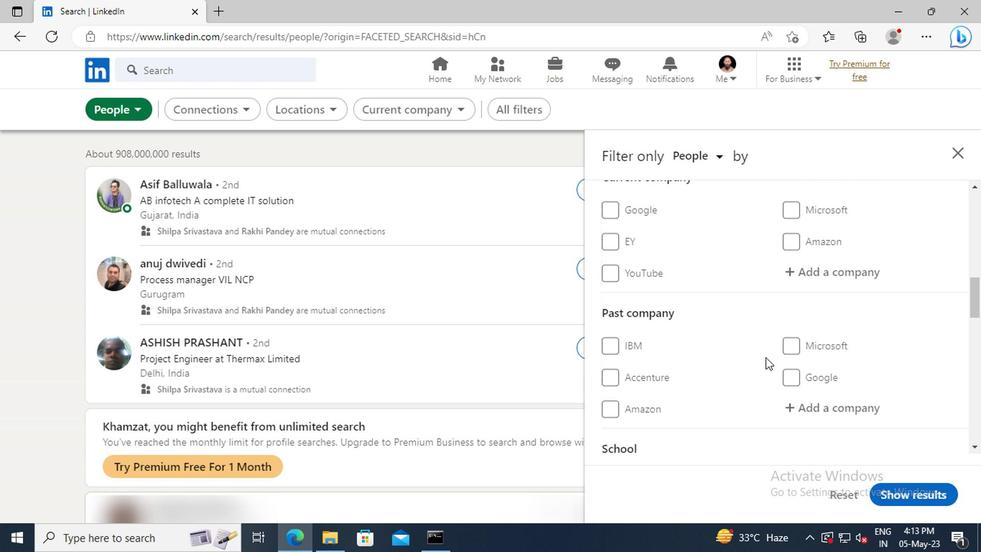 
Action: Mouse moved to (797, 319)
Screenshot: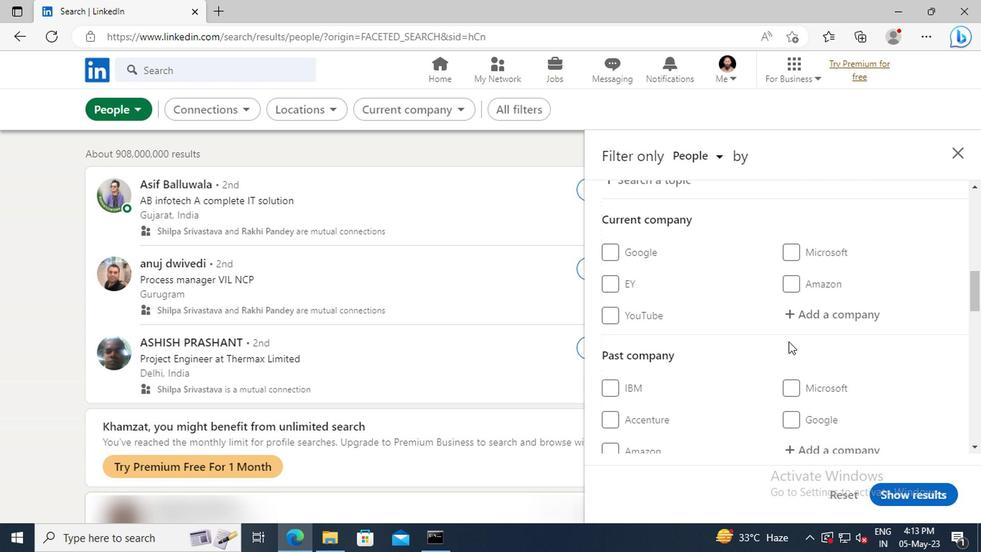 
Action: Mouse pressed left at (797, 319)
Screenshot: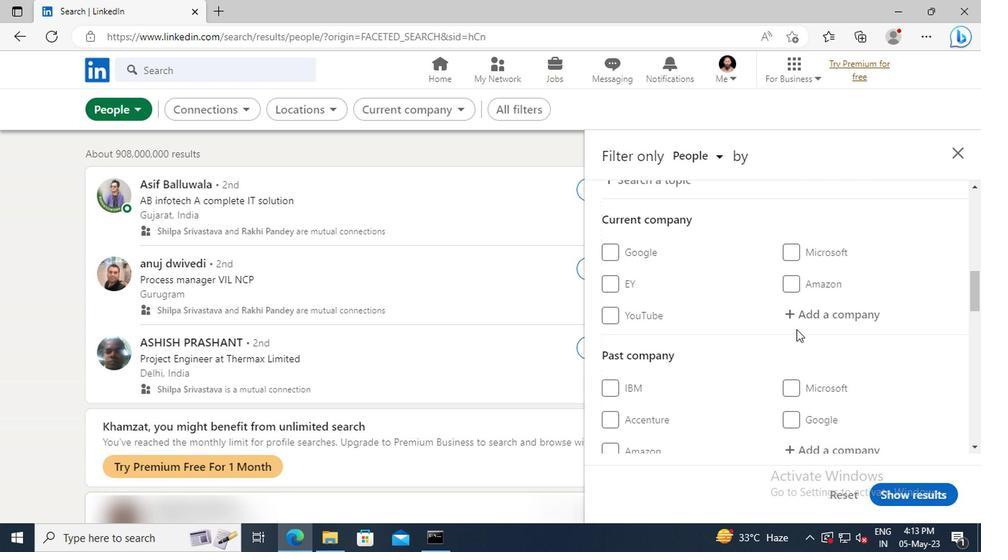 
Action: Key pressed <Key.shift>SIMPLIFY<Key.space><Key.shift>HEA
Screenshot: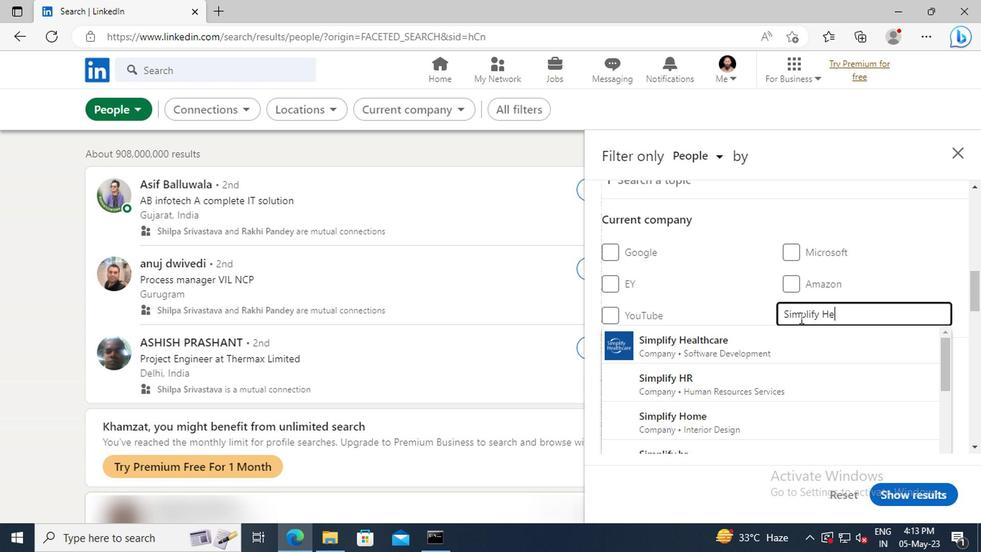 
Action: Mouse moved to (797, 339)
Screenshot: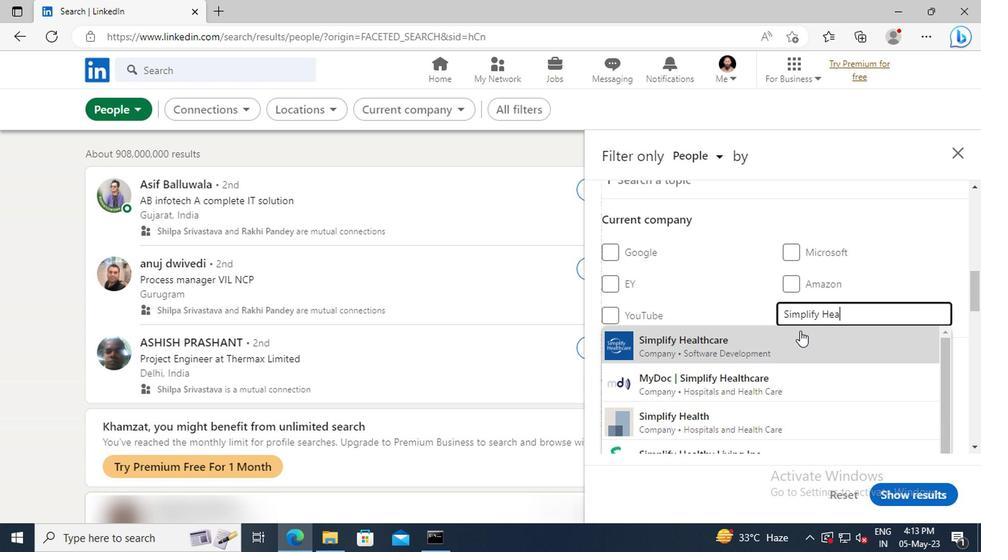 
Action: Mouse pressed left at (797, 339)
Screenshot: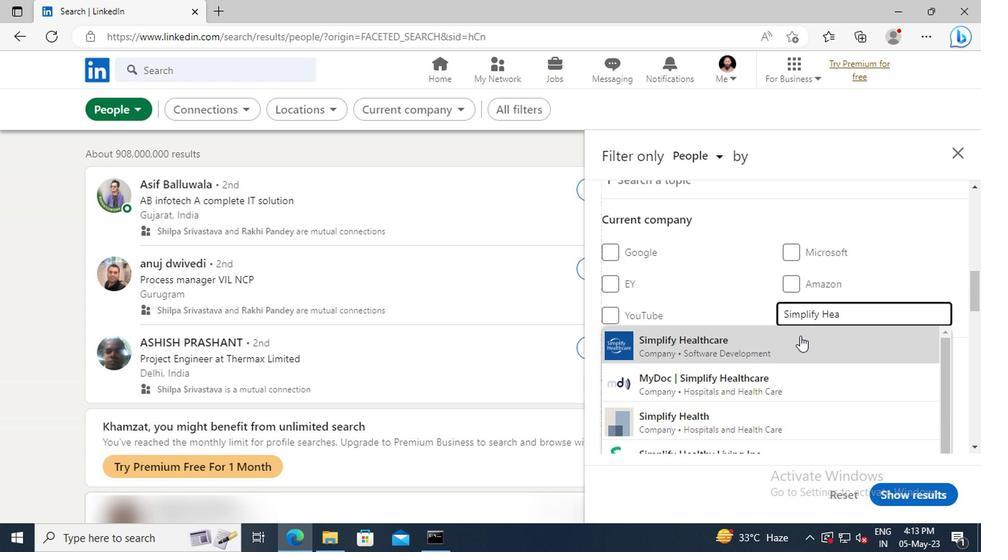 
Action: Mouse moved to (796, 340)
Screenshot: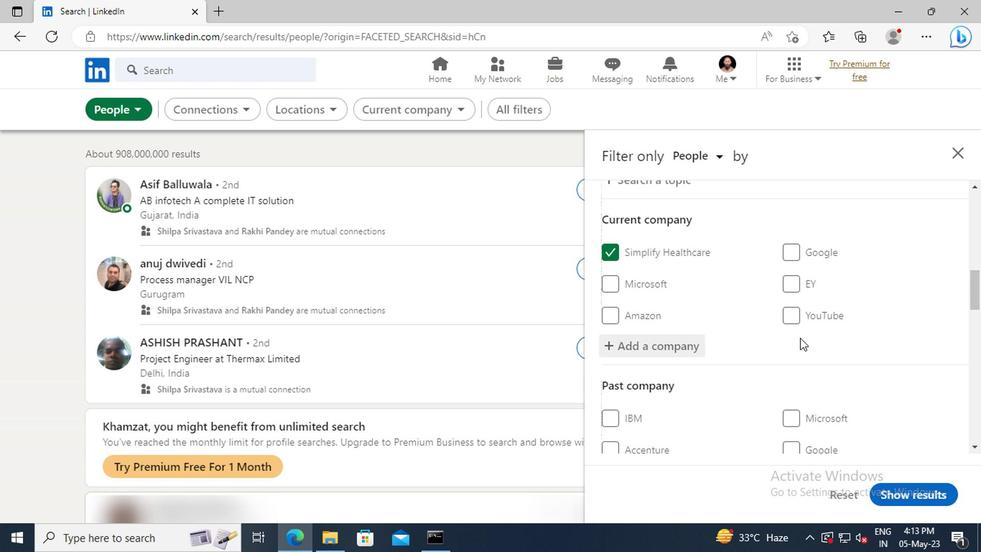 
Action: Mouse scrolled (796, 339) with delta (0, -1)
Screenshot: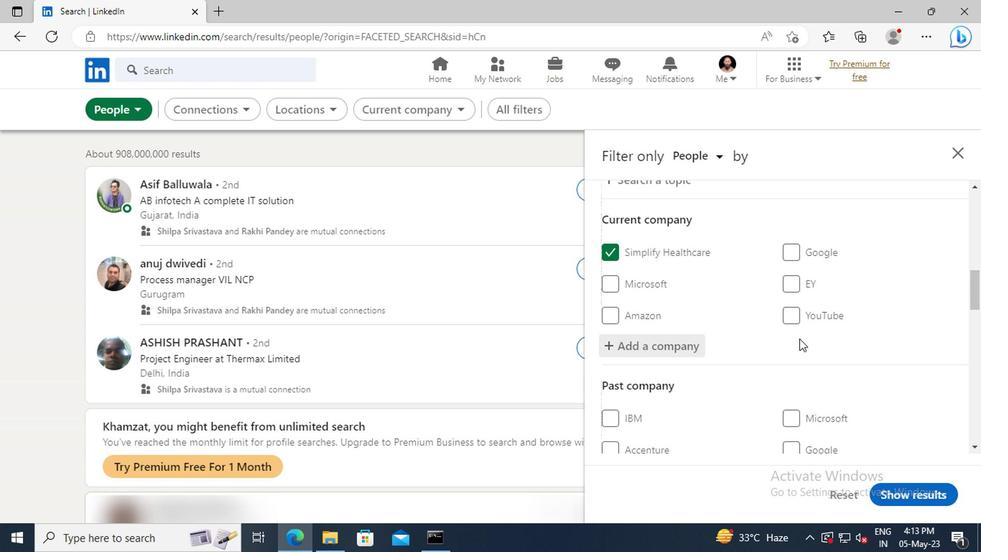 
Action: Mouse scrolled (796, 339) with delta (0, -1)
Screenshot: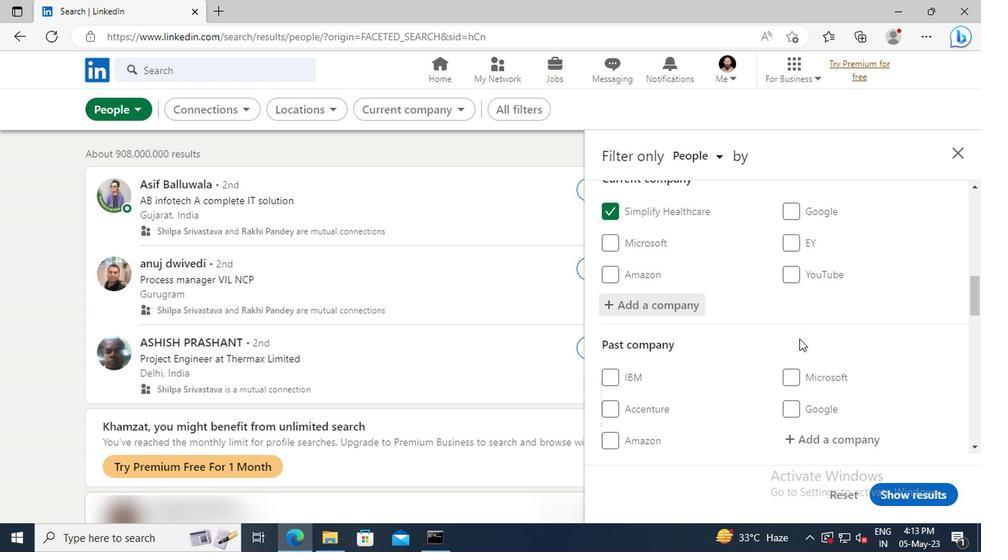 
Action: Mouse scrolled (796, 339) with delta (0, -1)
Screenshot: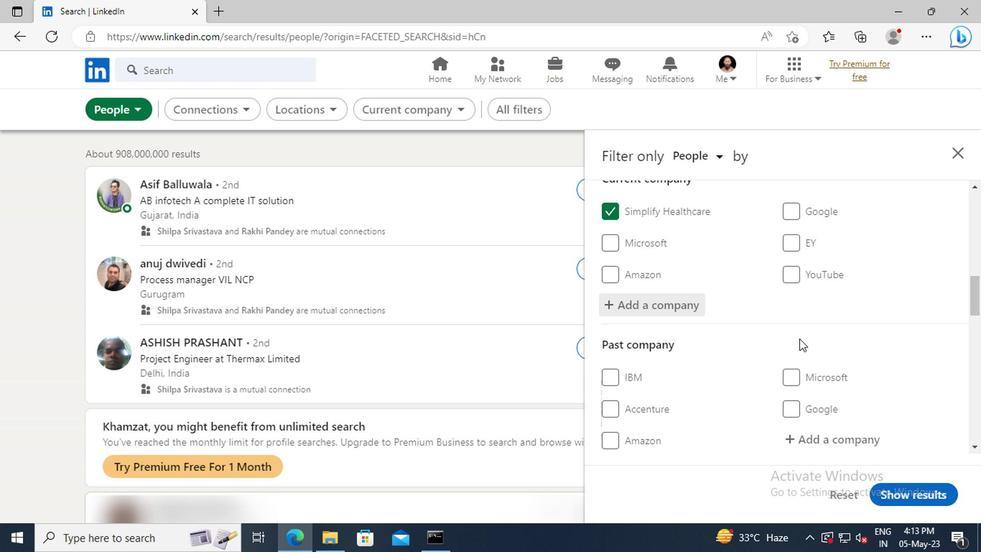 
Action: Mouse scrolled (796, 339) with delta (0, -1)
Screenshot: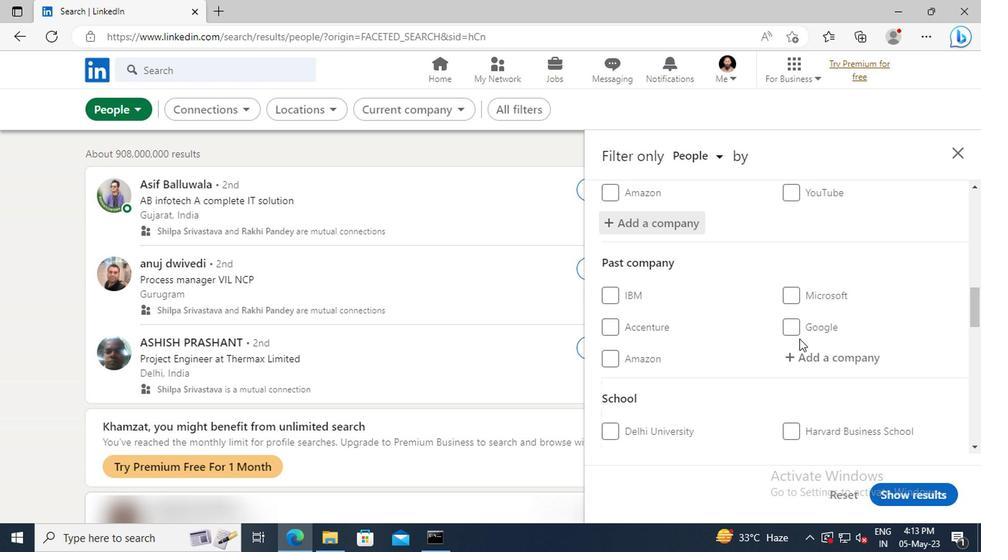 
Action: Mouse scrolled (796, 339) with delta (0, -1)
Screenshot: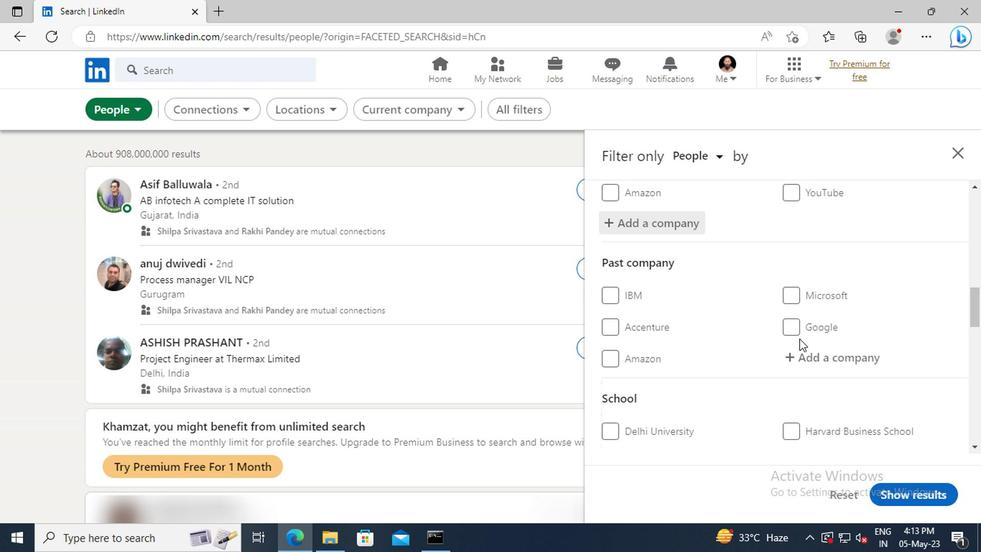 
Action: Mouse scrolled (796, 339) with delta (0, -1)
Screenshot: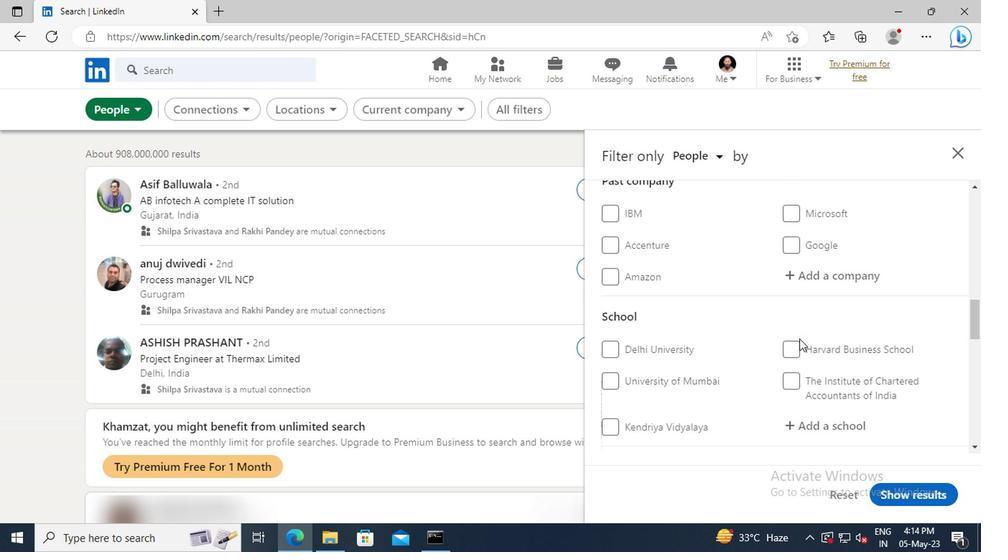 
Action: Mouse scrolled (796, 339) with delta (0, -1)
Screenshot: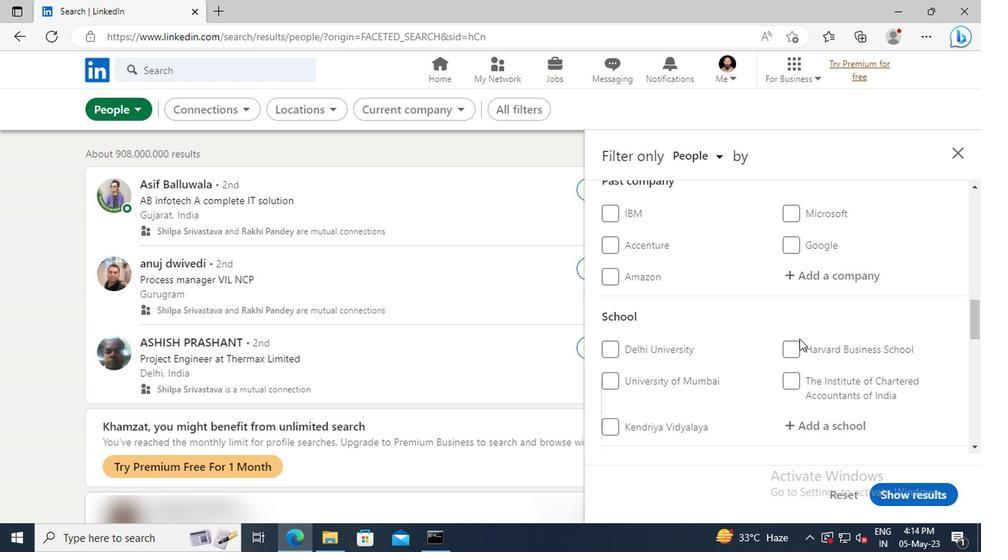 
Action: Mouse moved to (797, 346)
Screenshot: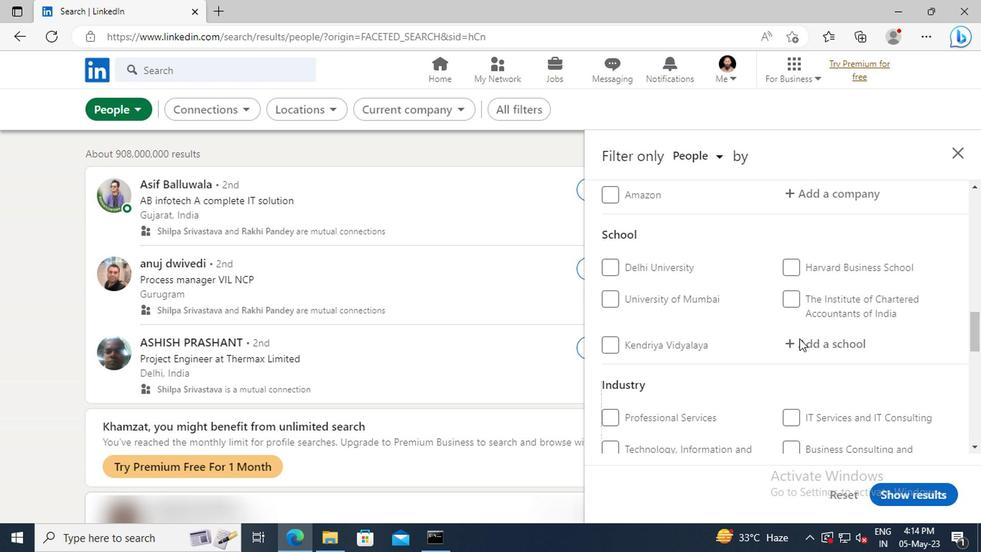 
Action: Mouse pressed left at (797, 346)
Screenshot: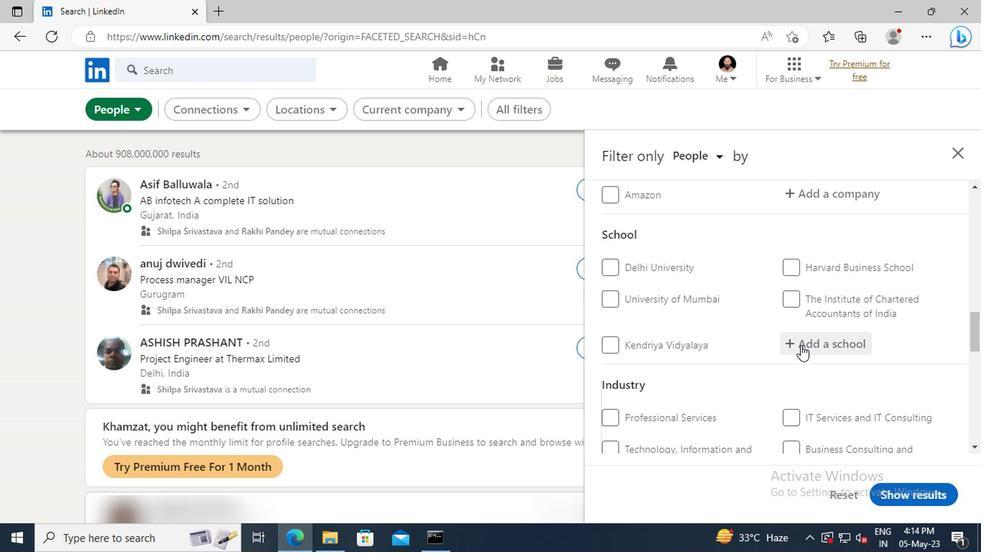 
Action: Key pressed <Key.shift>MVJ<Key.space><Key.shift>CO
Screenshot: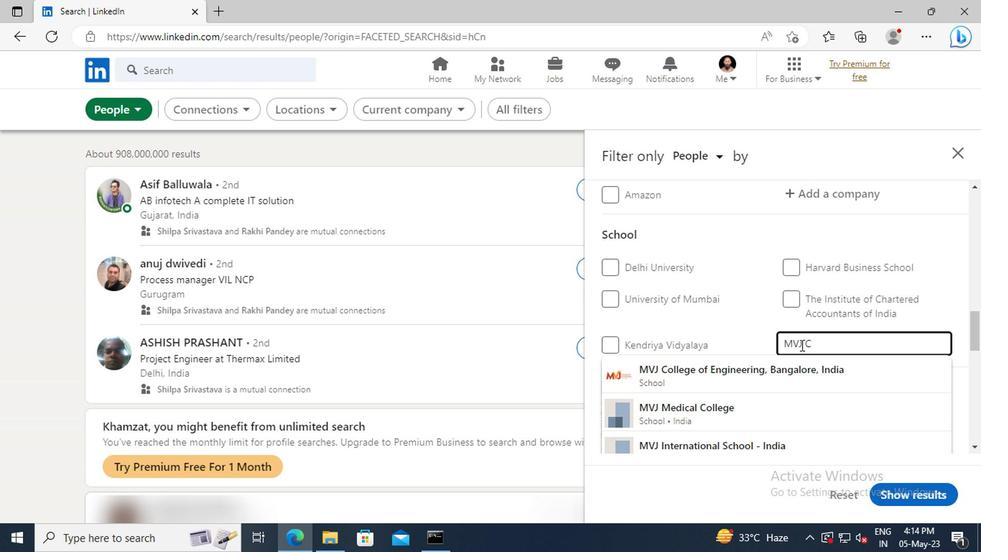 
Action: Mouse moved to (802, 374)
Screenshot: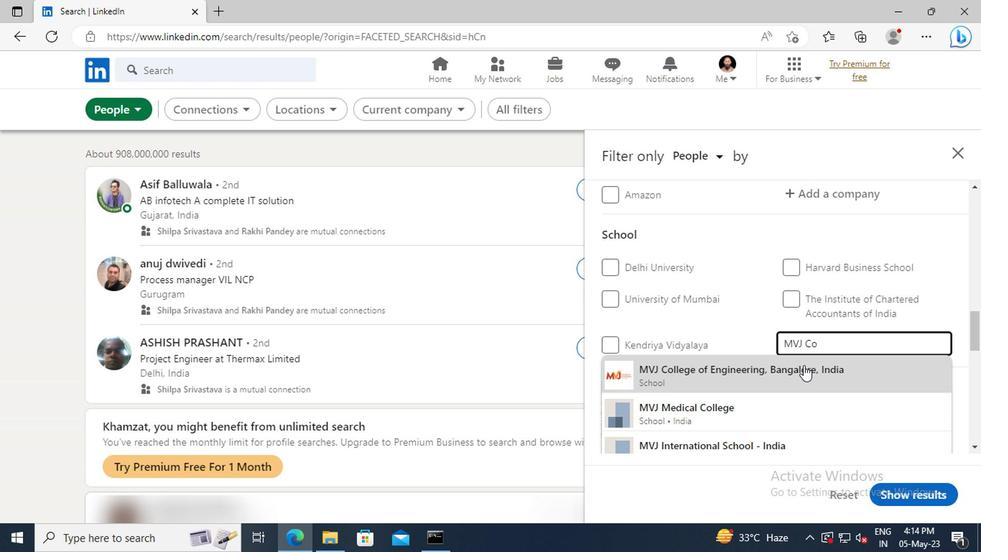 
Action: Mouse pressed left at (802, 374)
Screenshot: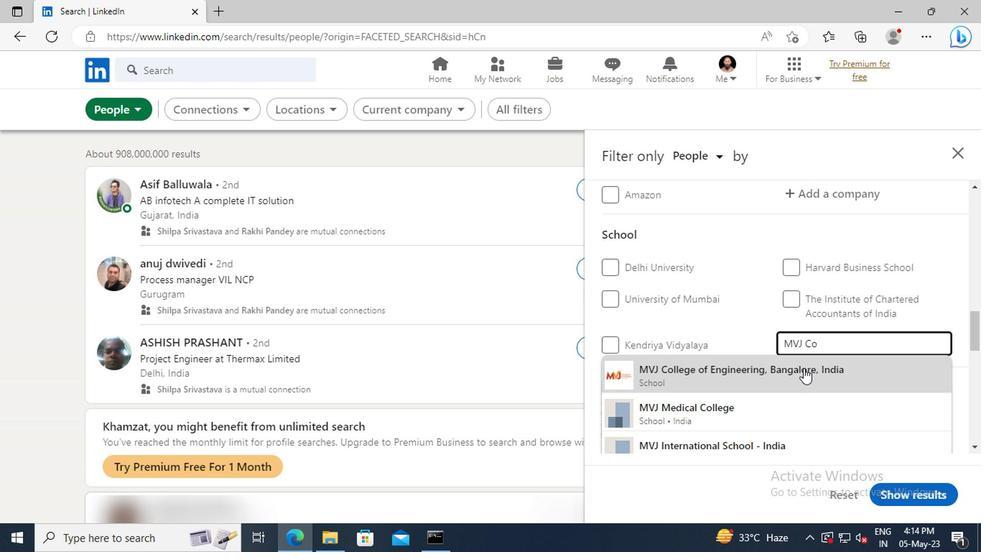 
Action: Mouse scrolled (802, 373) with delta (0, 0)
Screenshot: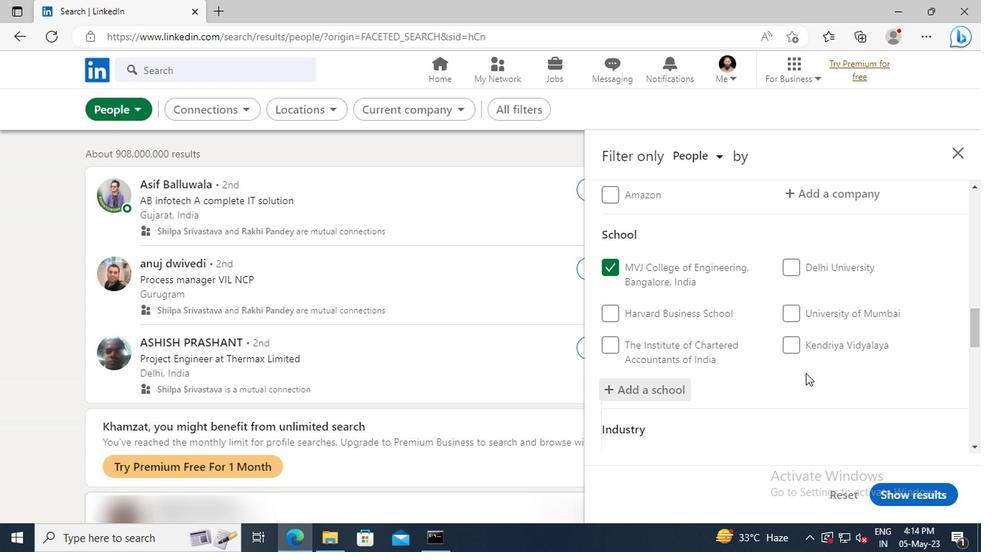 
Action: Mouse moved to (802, 371)
Screenshot: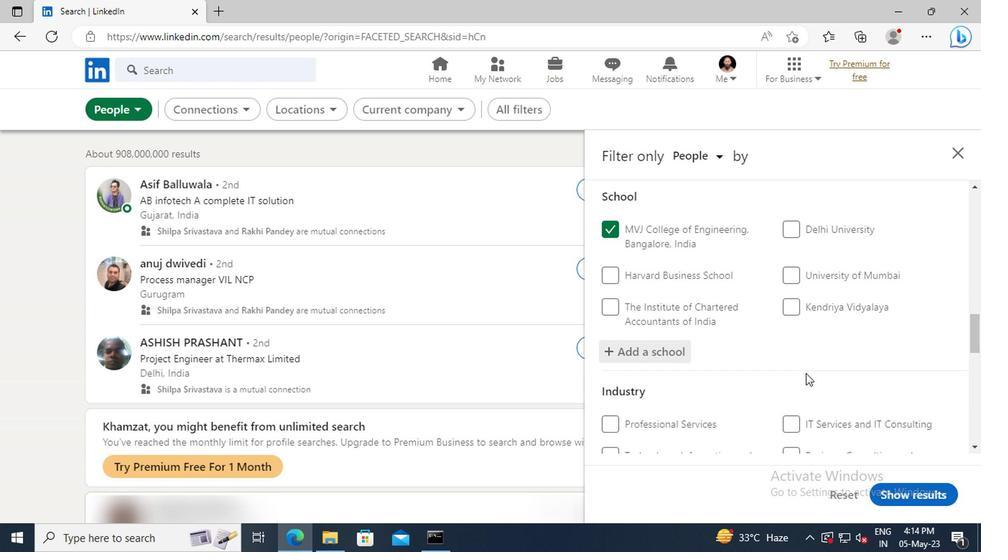 
Action: Mouse scrolled (802, 370) with delta (0, 0)
Screenshot: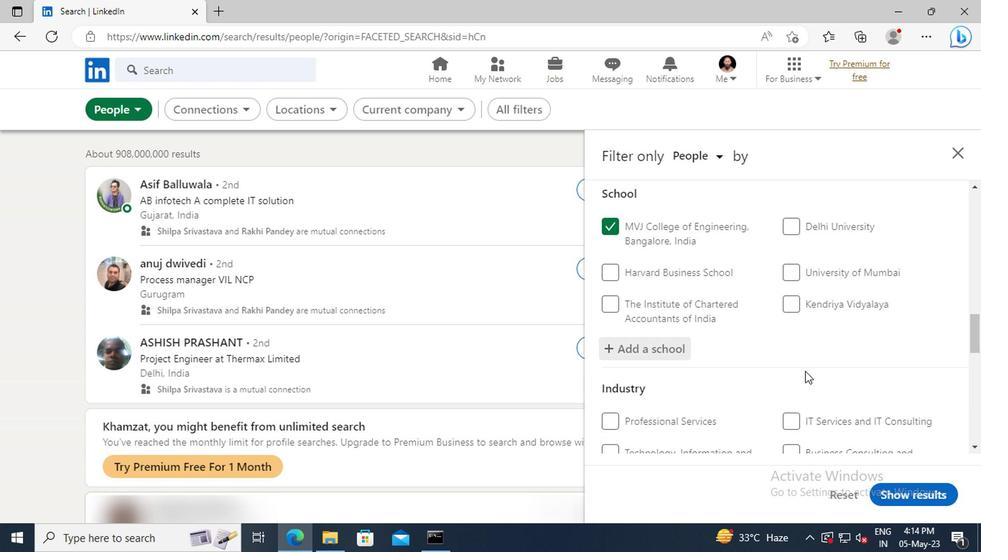 
Action: Mouse moved to (800, 368)
Screenshot: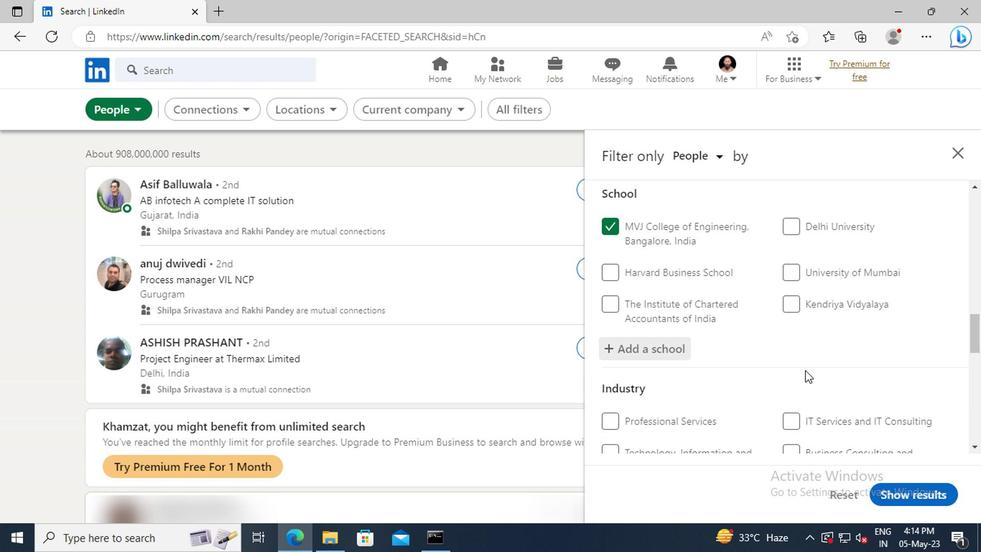 
Action: Mouse scrolled (800, 367) with delta (0, -1)
Screenshot: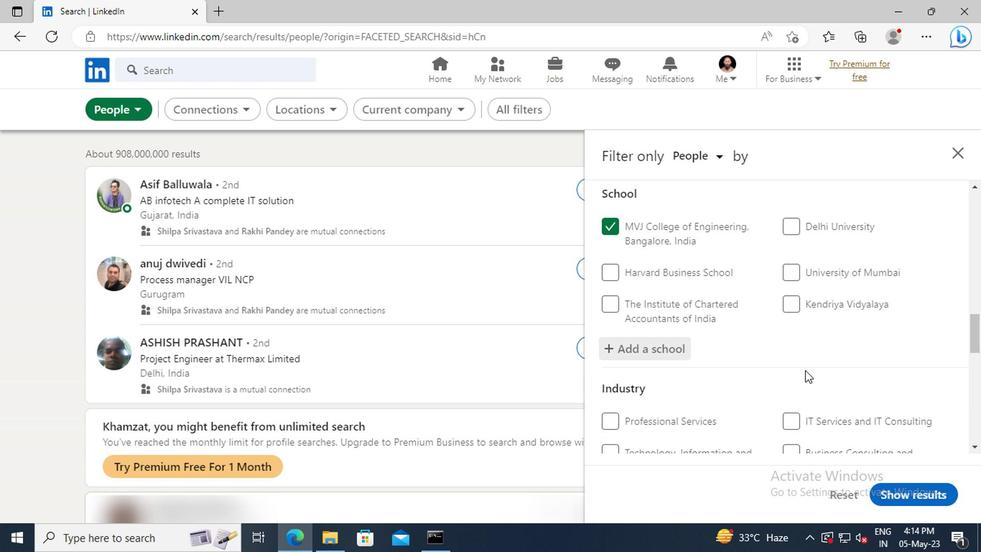 
Action: Mouse moved to (800, 365)
Screenshot: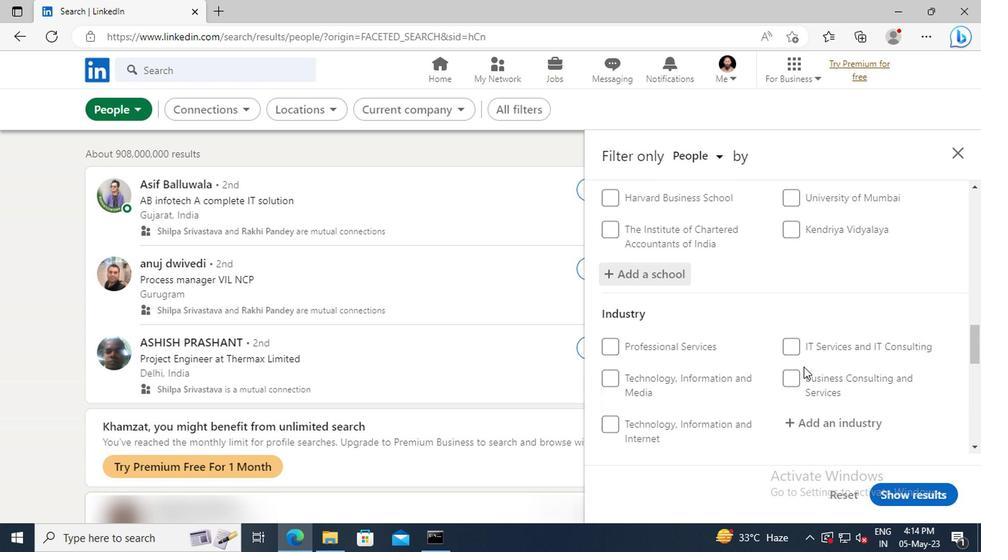 
Action: Mouse scrolled (800, 365) with delta (0, 0)
Screenshot: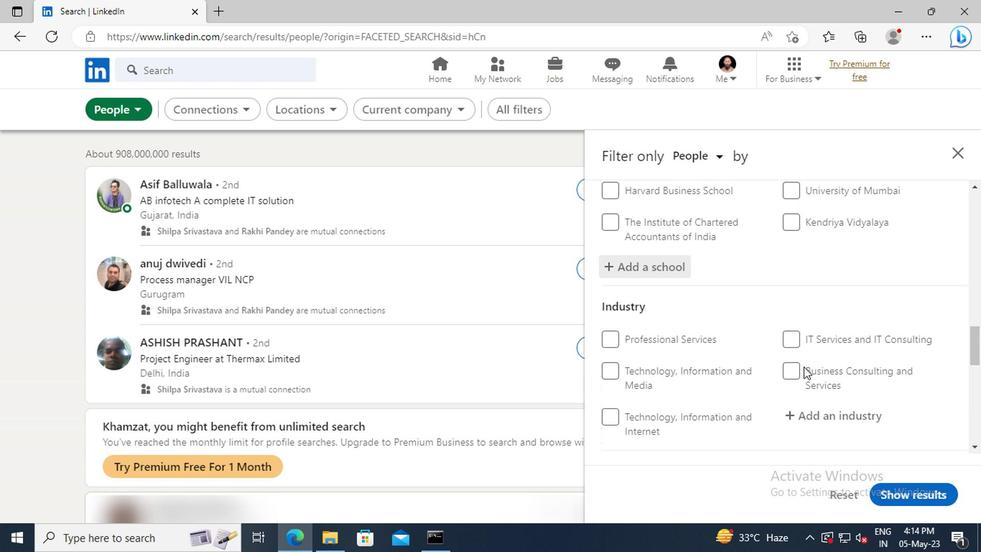 
Action: Mouse moved to (805, 370)
Screenshot: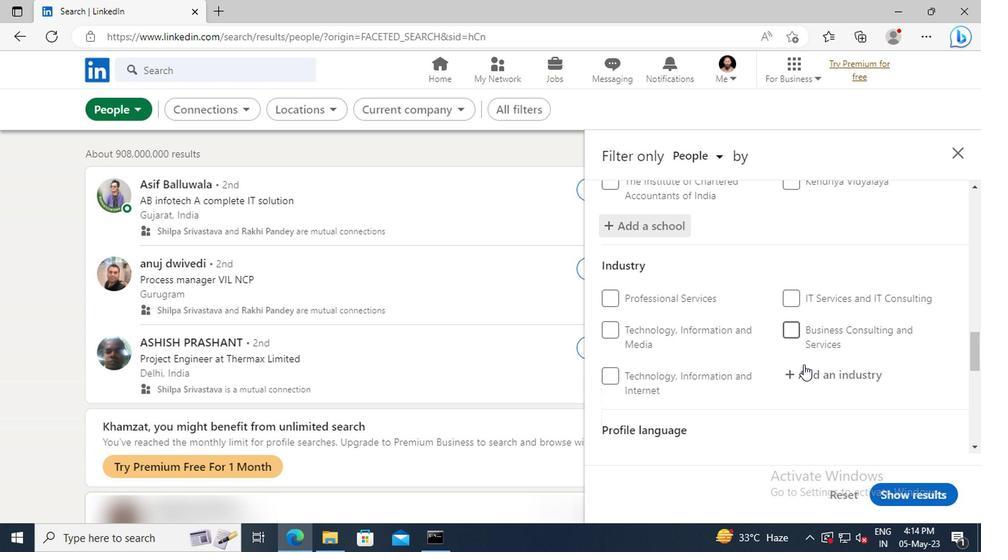 
Action: Mouse pressed left at (805, 370)
Screenshot: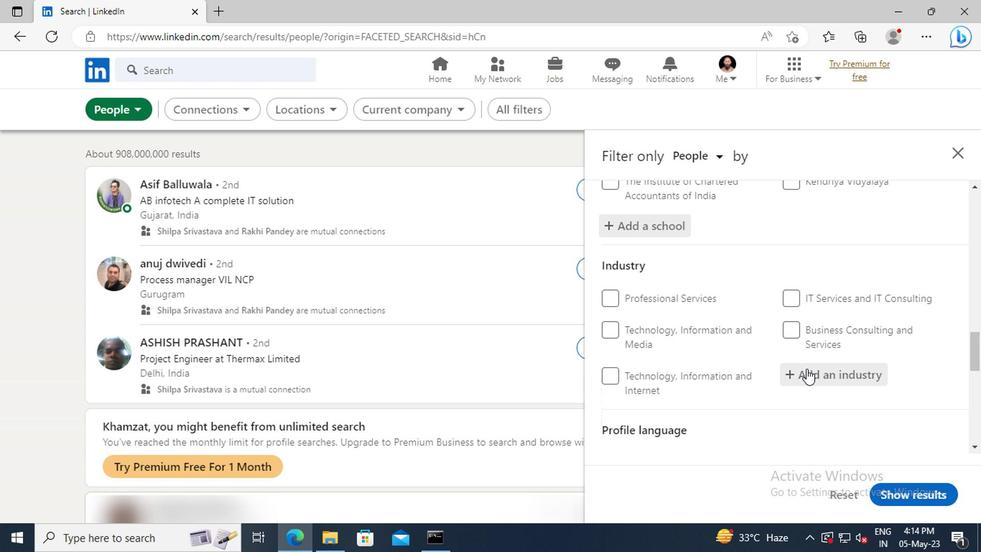 
Action: Key pressed <Key.shift>
Screenshot: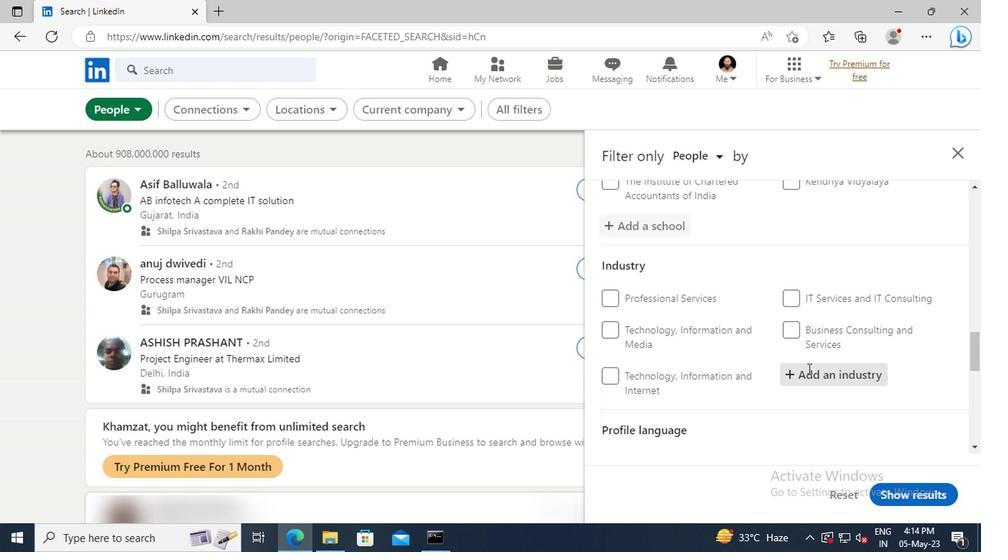 
Action: Mouse moved to (810, 370)
Screenshot: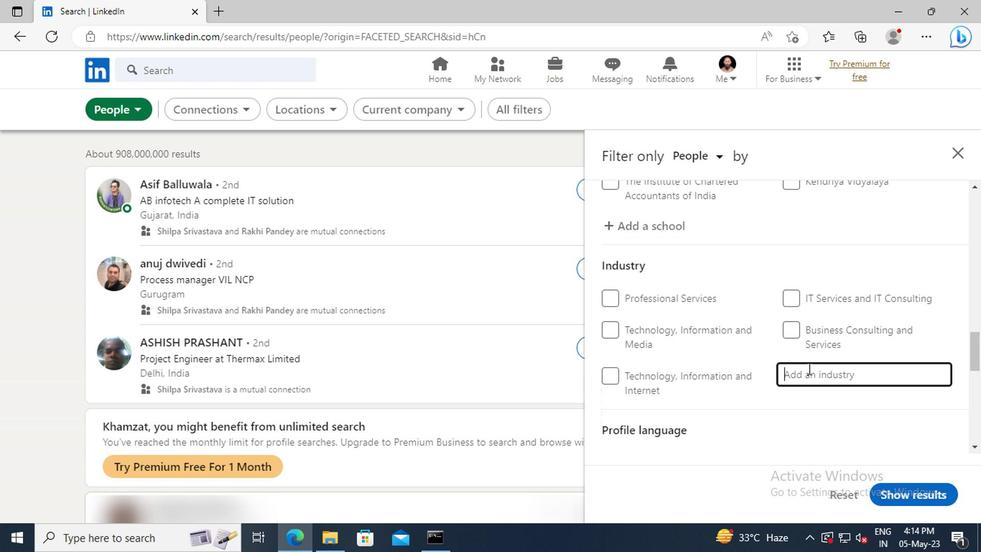 
Action: Key pressed S
Screenshot: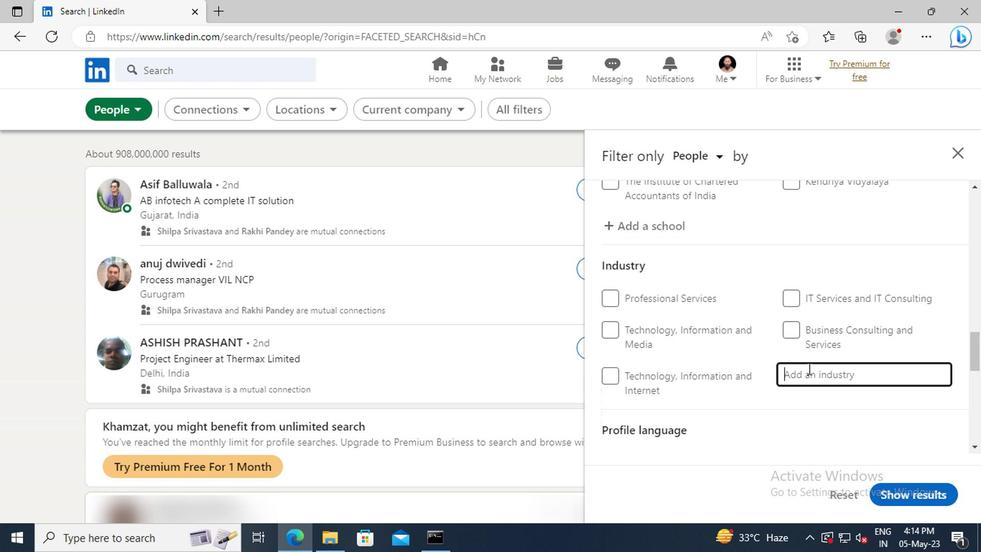 
Action: Mouse moved to (811, 370)
Screenshot: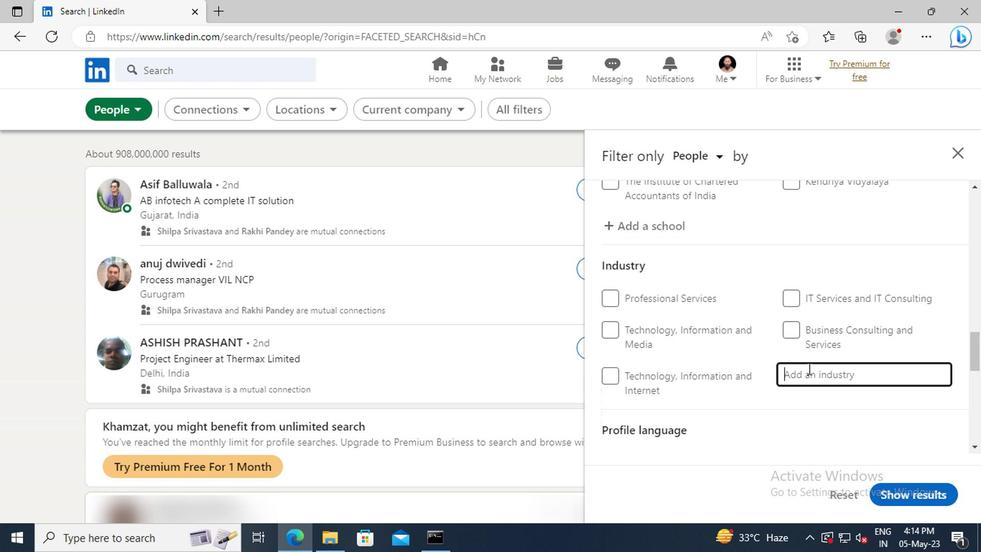 
Action: Key pressed AVIN
Screenshot: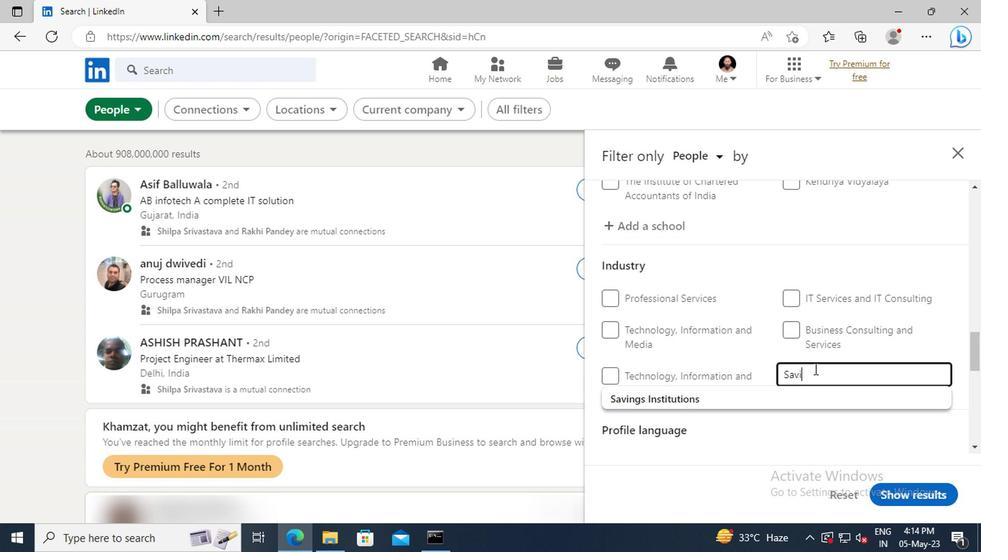 
Action: Mouse moved to (812, 395)
Screenshot: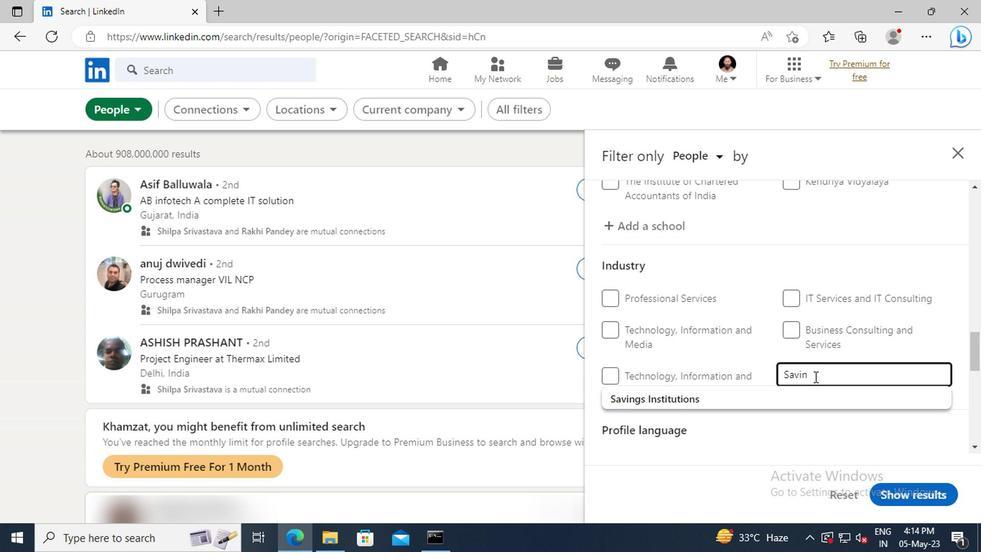 
Action: Mouse pressed left at (812, 395)
Screenshot: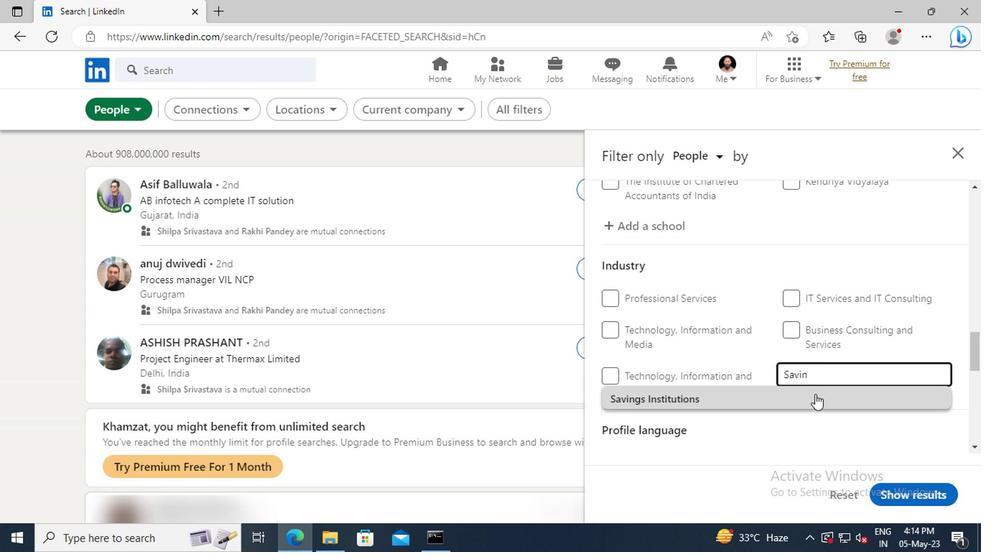 
Action: Mouse scrolled (812, 395) with delta (0, 0)
Screenshot: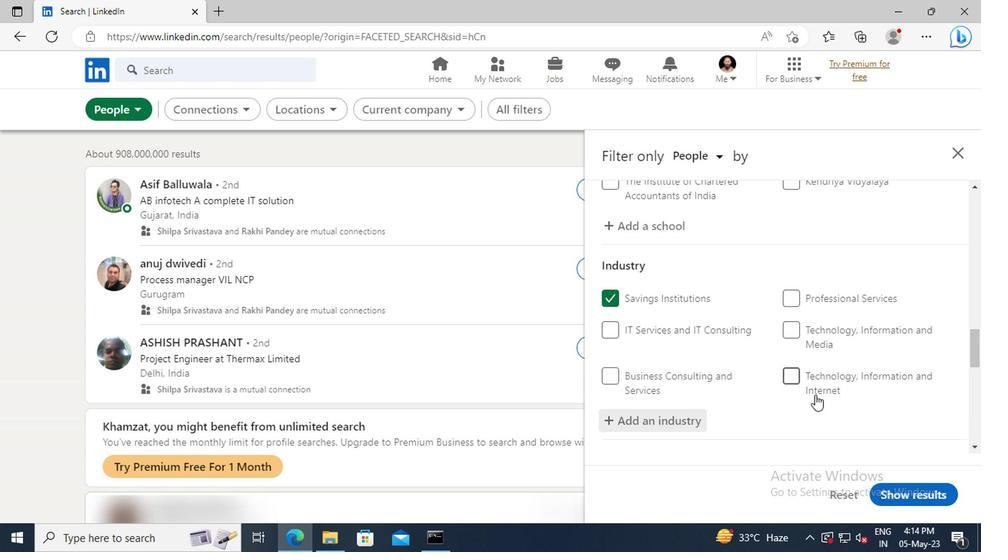 
Action: Mouse scrolled (812, 395) with delta (0, 0)
Screenshot: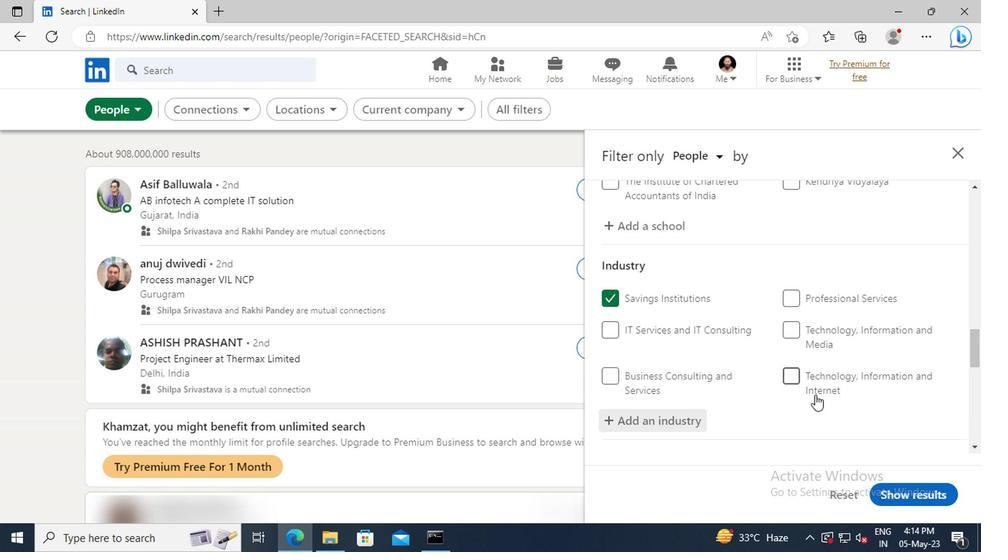 
Action: Mouse moved to (809, 348)
Screenshot: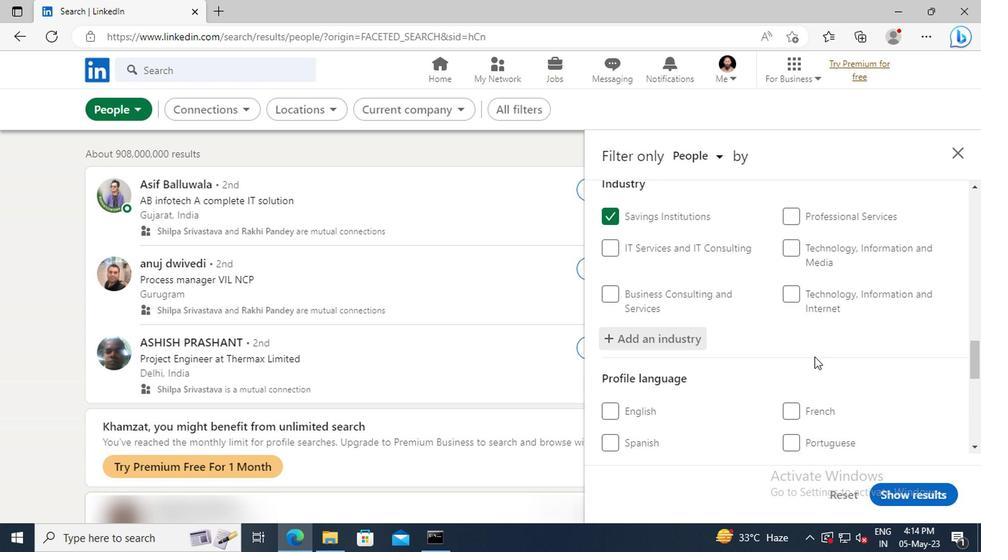 
Action: Mouse scrolled (809, 347) with delta (0, 0)
Screenshot: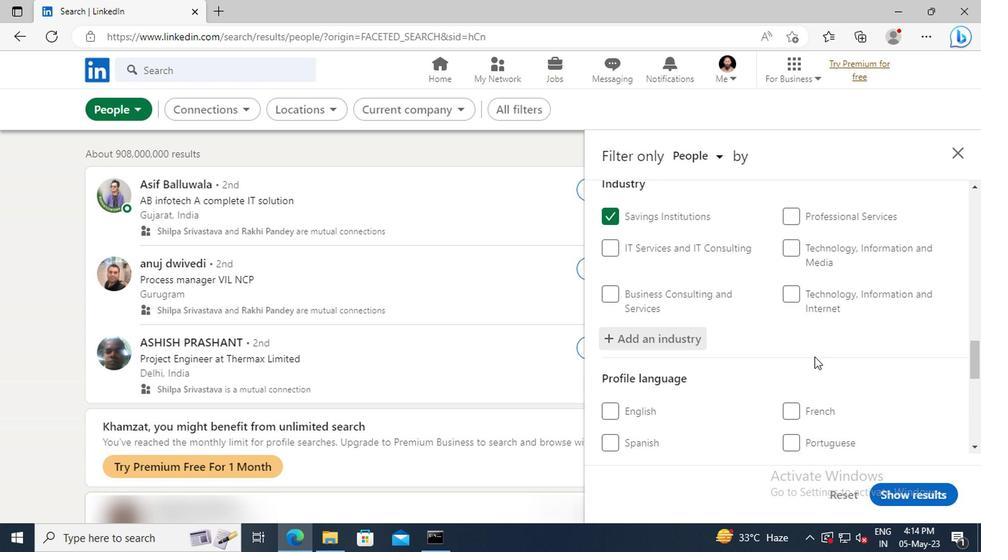 
Action: Mouse moved to (809, 342)
Screenshot: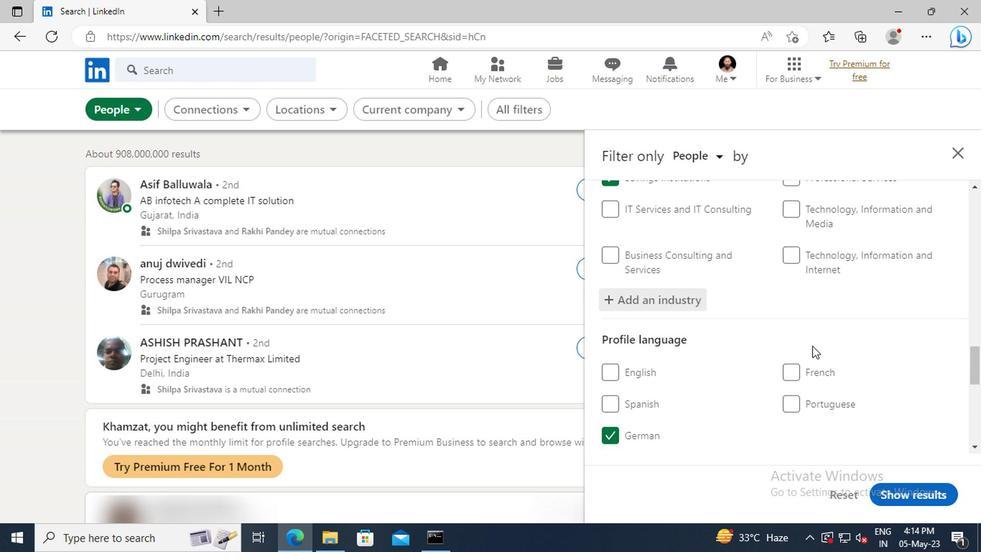 
Action: Mouse scrolled (809, 341) with delta (0, -1)
Screenshot: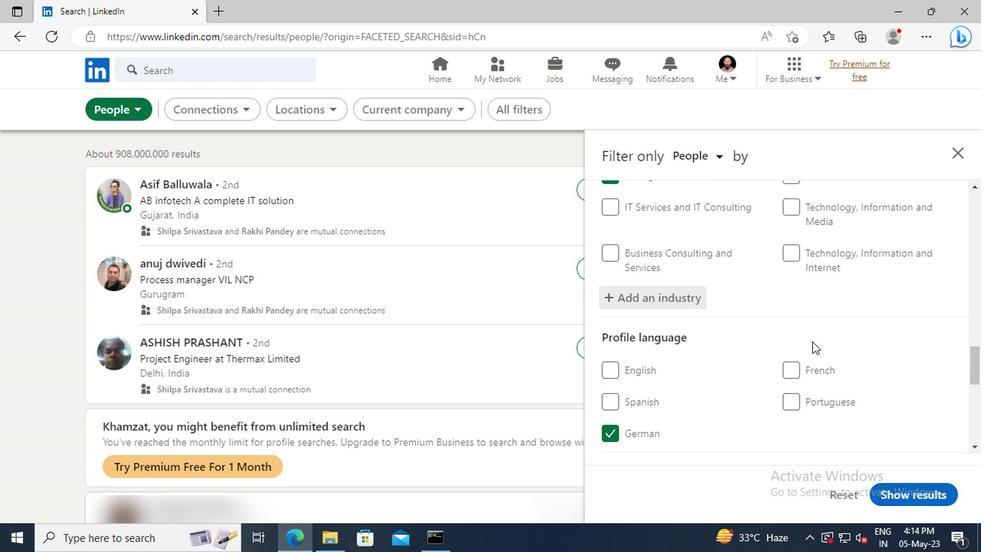 
Action: Mouse scrolled (809, 341) with delta (0, -1)
Screenshot: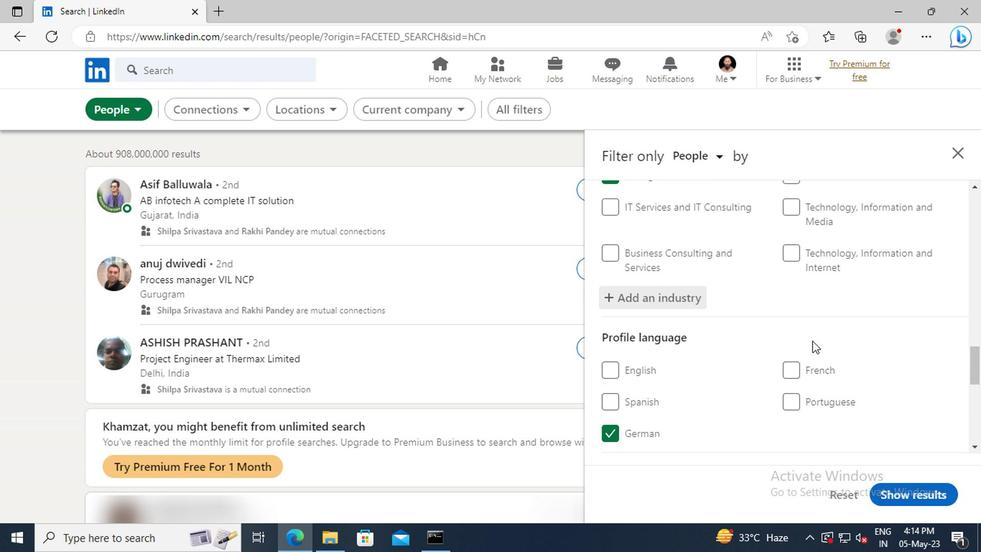 
Action: Mouse scrolled (809, 341) with delta (0, -1)
Screenshot: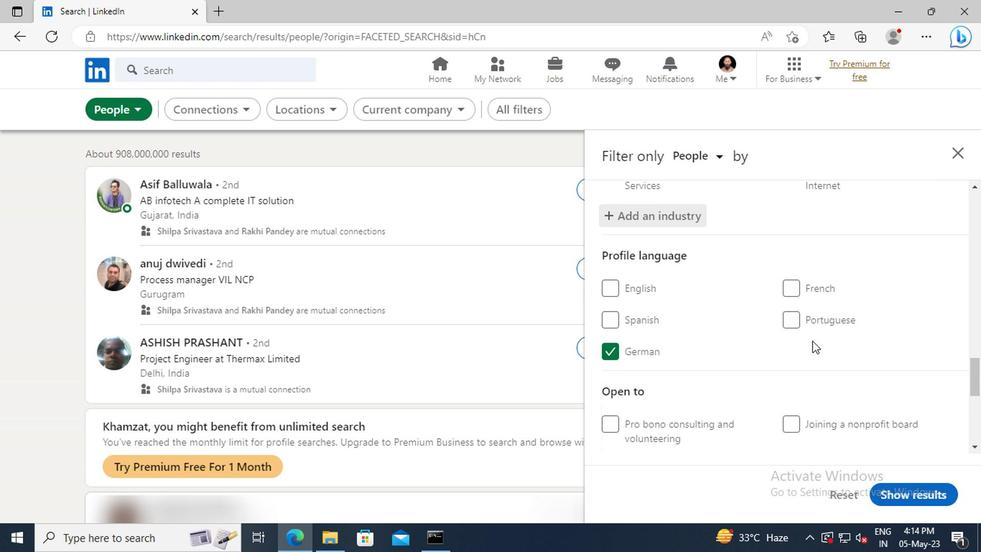 
Action: Mouse scrolled (809, 341) with delta (0, -1)
Screenshot: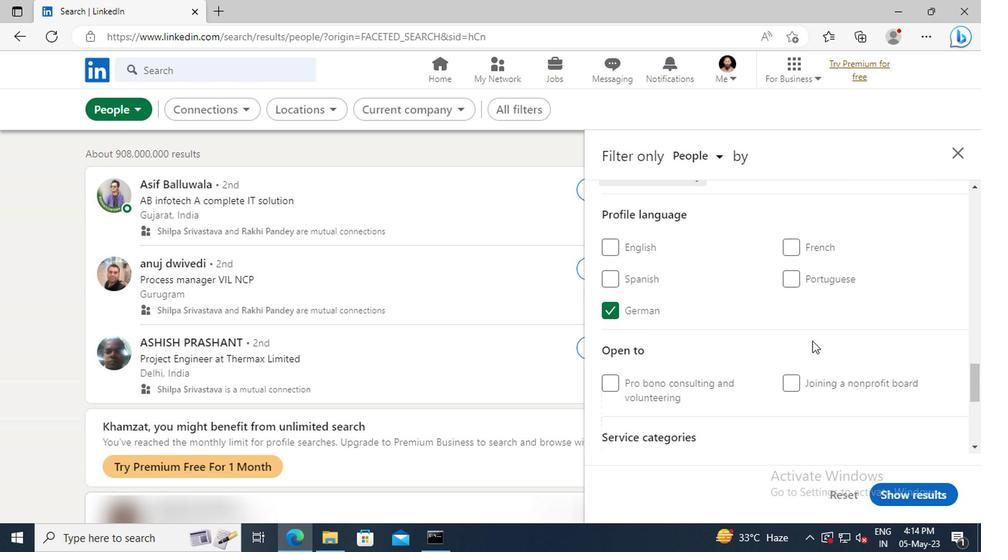 
Action: Mouse scrolled (809, 341) with delta (0, -1)
Screenshot: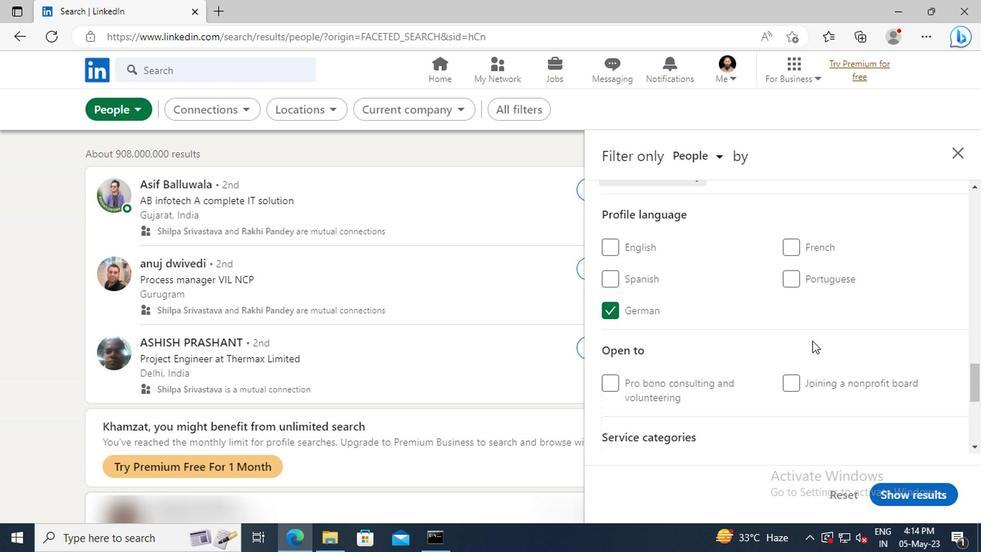 
Action: Mouse scrolled (809, 341) with delta (0, -1)
Screenshot: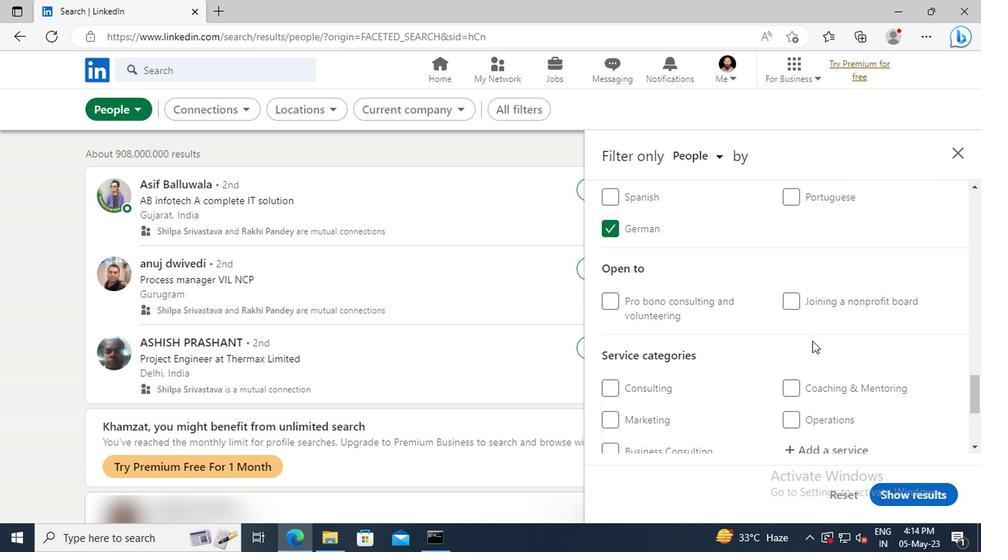 
Action: Mouse scrolled (809, 341) with delta (0, -1)
Screenshot: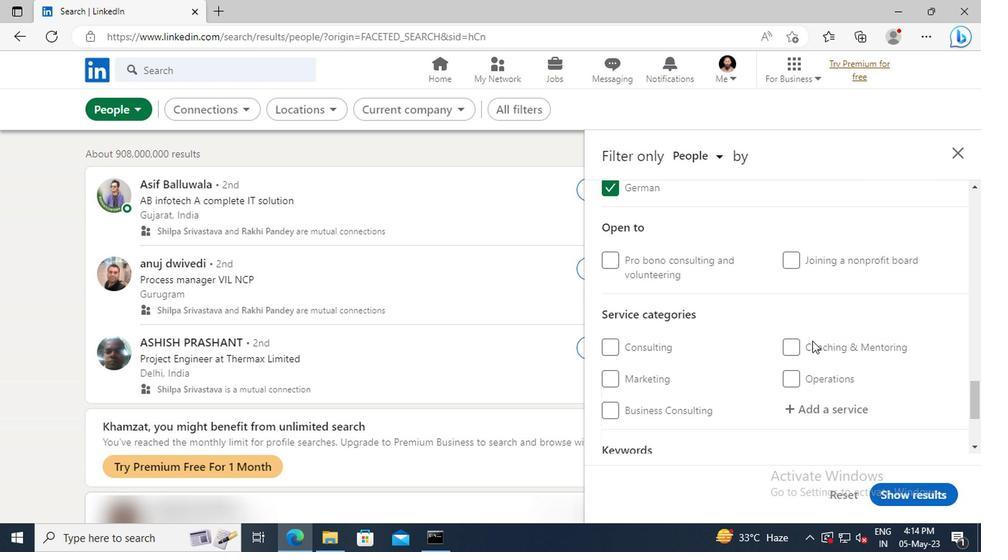 
Action: Mouse moved to (818, 365)
Screenshot: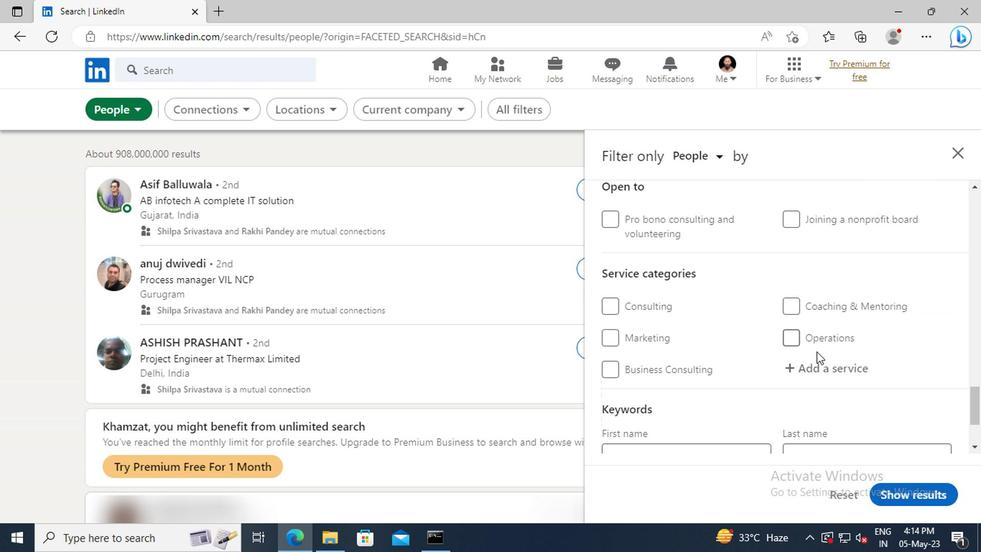 
Action: Mouse pressed left at (818, 365)
Screenshot: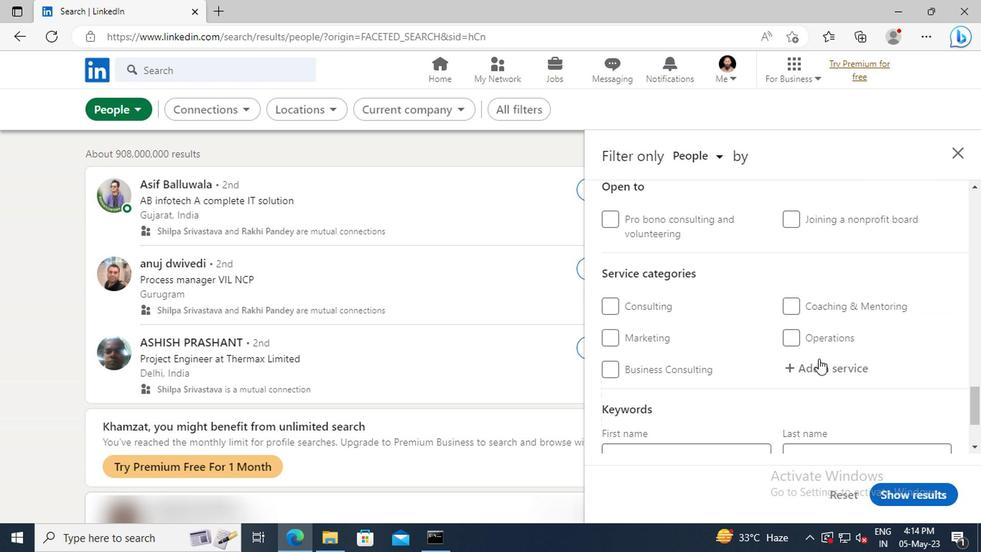 
Action: Key pressed <Key.shift>ASSISTANCE<Key.shift>ADVERTISING<Key.enter>
Screenshot: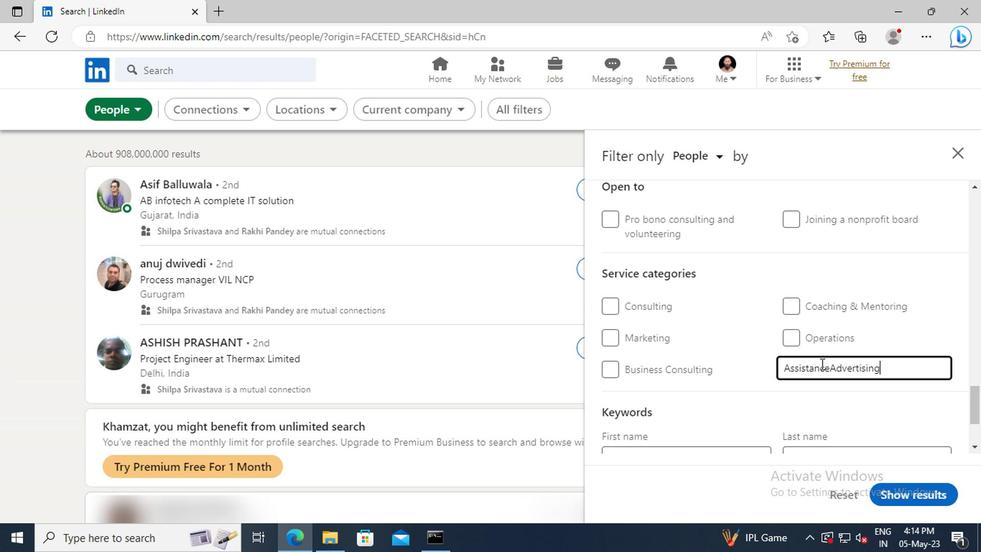 
Action: Mouse scrolled (818, 364) with delta (0, -1)
Screenshot: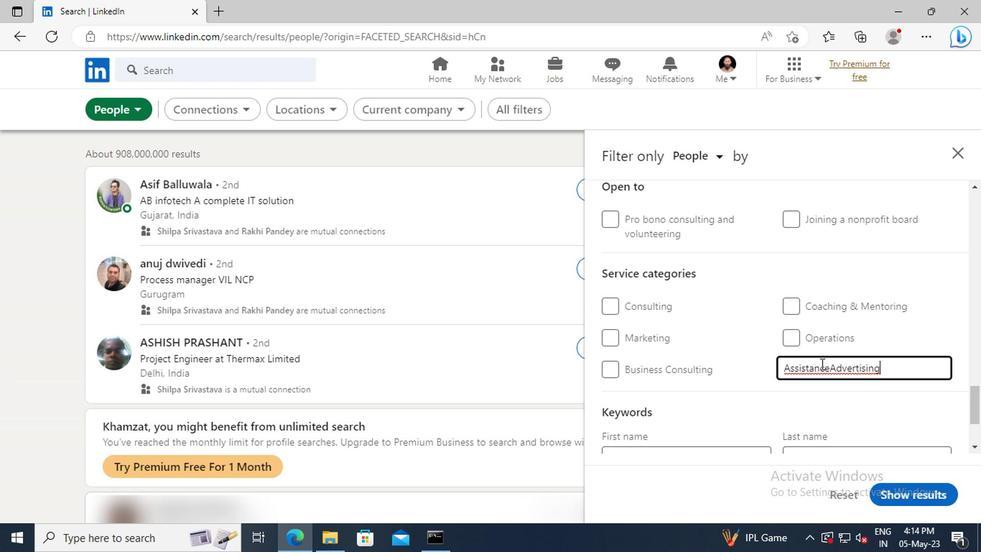
Action: Mouse scrolled (818, 364) with delta (0, -1)
Screenshot: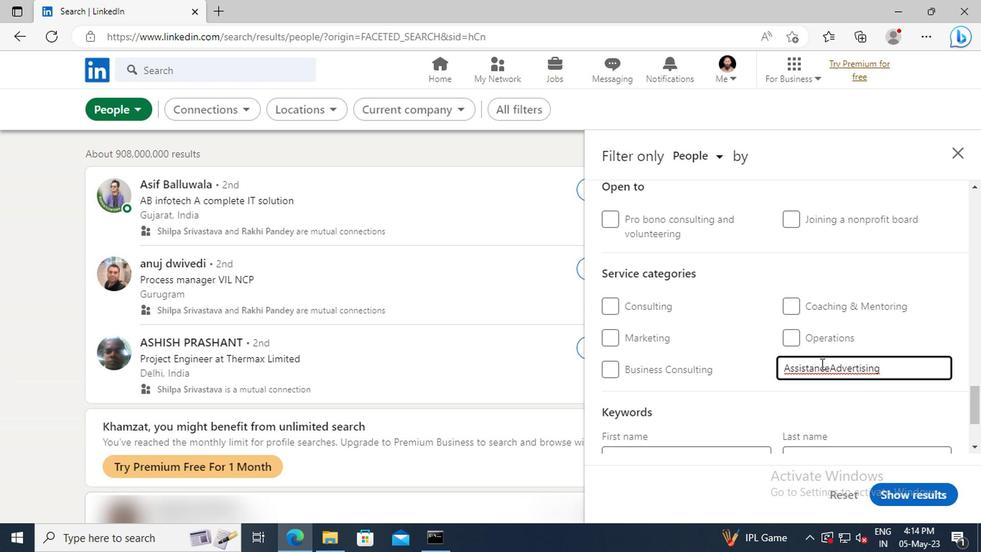 
Action: Mouse scrolled (818, 364) with delta (0, -1)
Screenshot: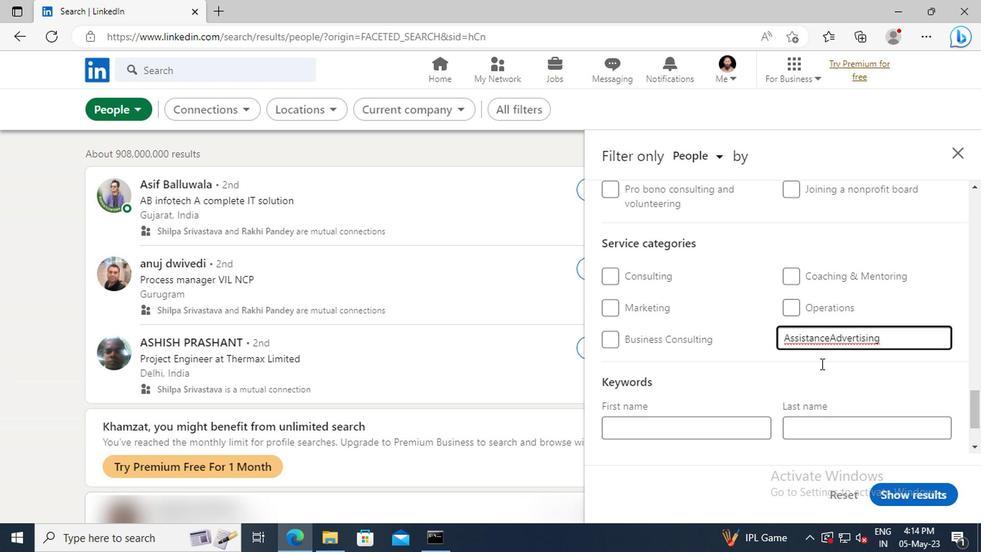 
Action: Mouse scrolled (818, 364) with delta (0, -1)
Screenshot: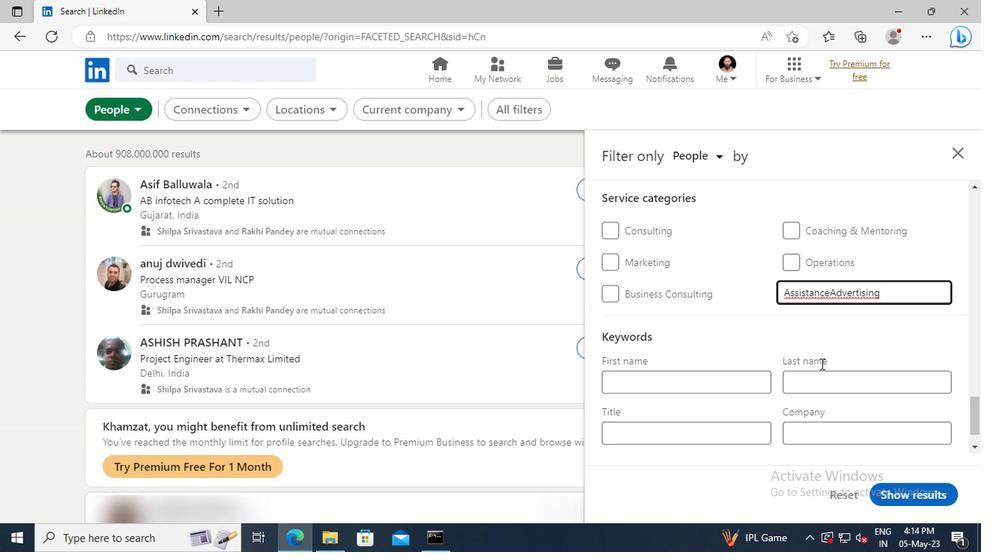 
Action: Mouse moved to (728, 388)
Screenshot: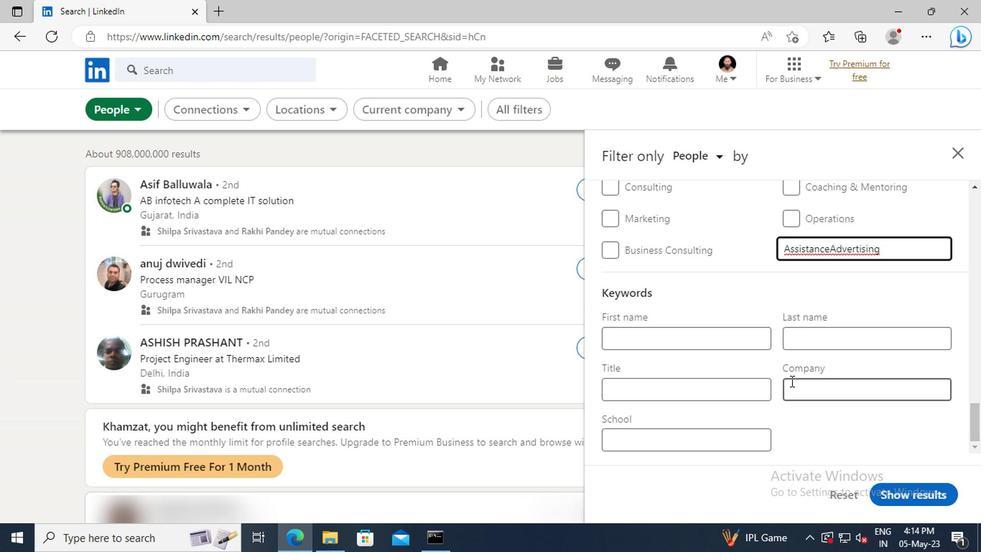 
Action: Mouse pressed left at (728, 388)
Screenshot: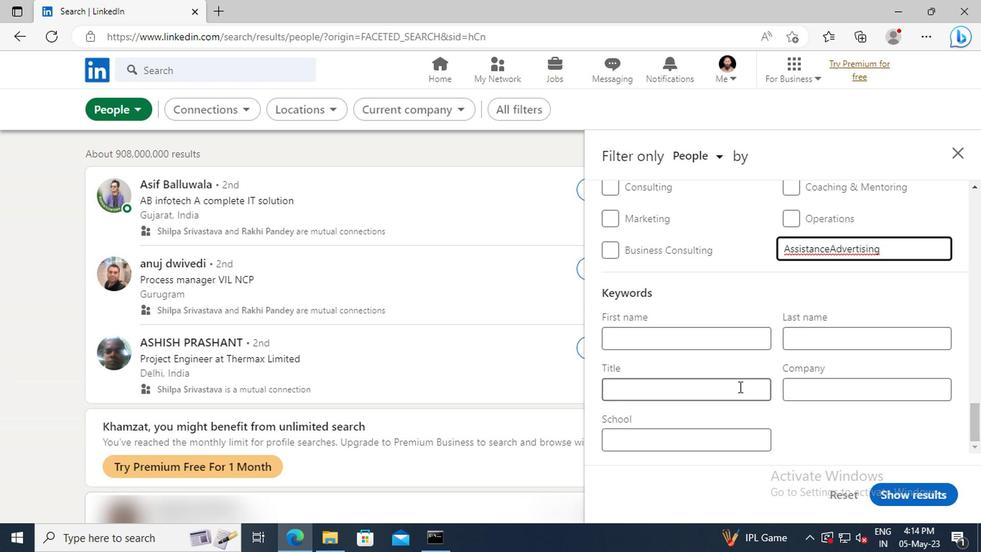 
Action: Key pressed <Key.shift>FINANCIAL<Key.space><Key.shift>ANALYST<Key.enter>
Screenshot: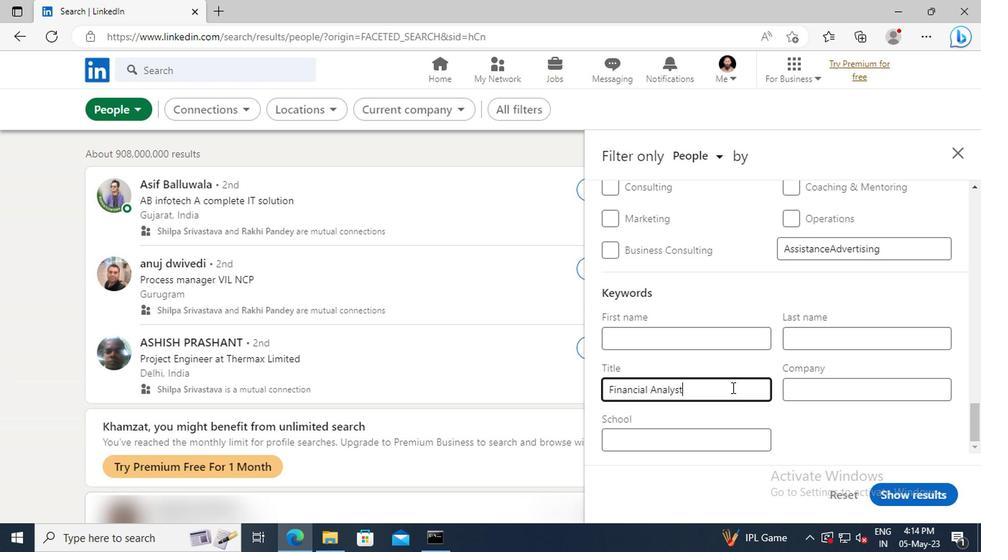 
Action: Mouse moved to (912, 490)
Screenshot: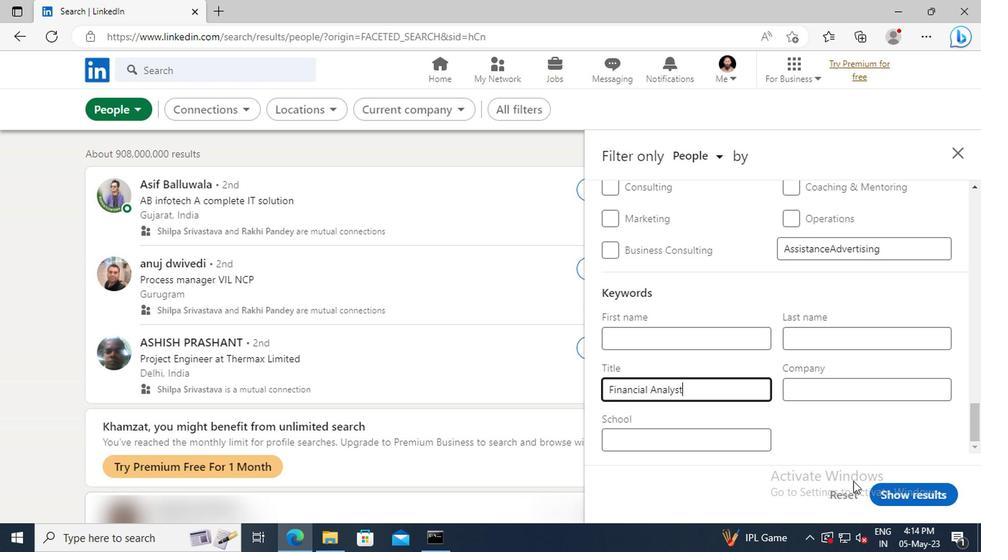 
Action: Mouse pressed left at (912, 490)
Screenshot: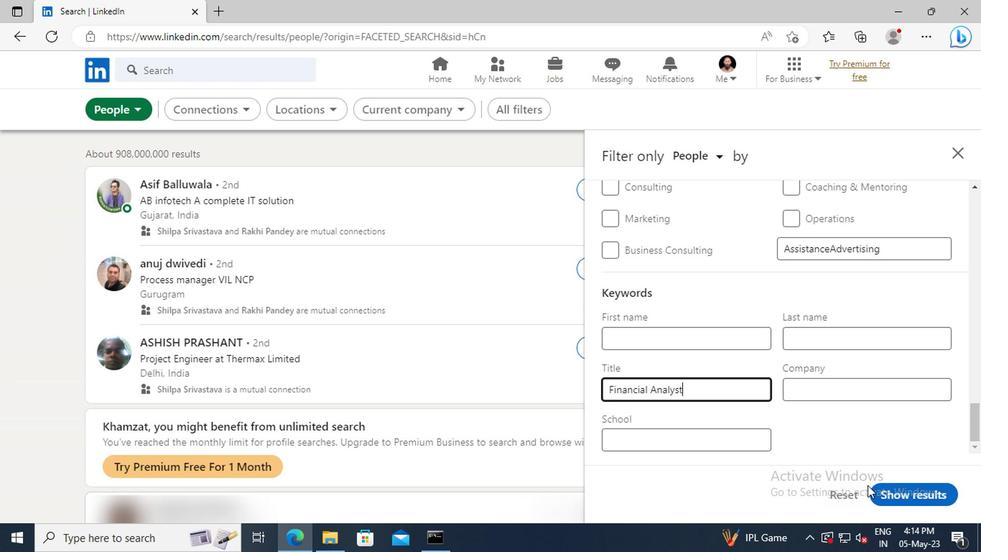 
